 Task: Find connections with filter location Chengyang with filter topic #lawsuitswith filter profile language German with filter current company CarDekho Group with filter school Mahatma Gandhi University, Kottayam with filter industry Savings Institutions with filter service category Program Management with filter keywords title Service Dog Trainer
Action: Mouse moved to (487, 47)
Screenshot: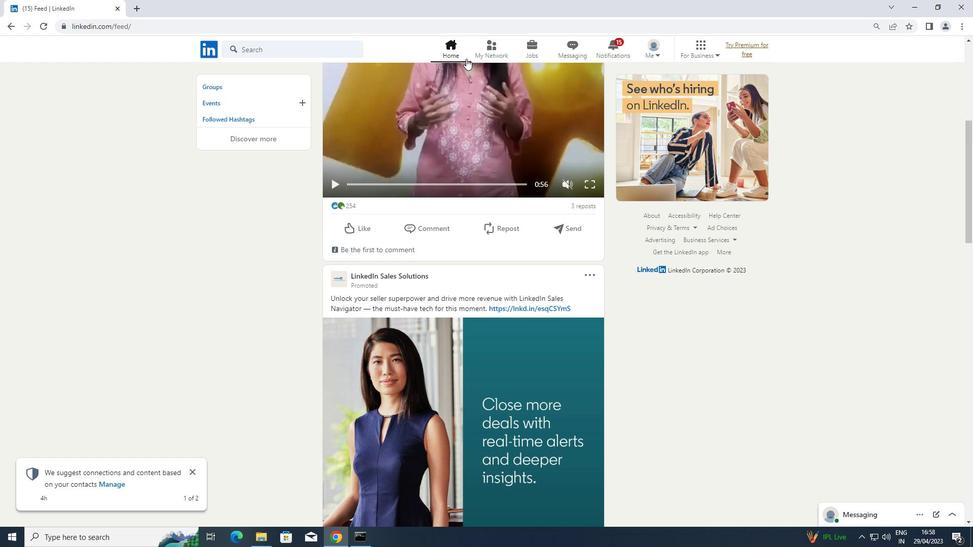 
Action: Mouse pressed left at (487, 47)
Screenshot: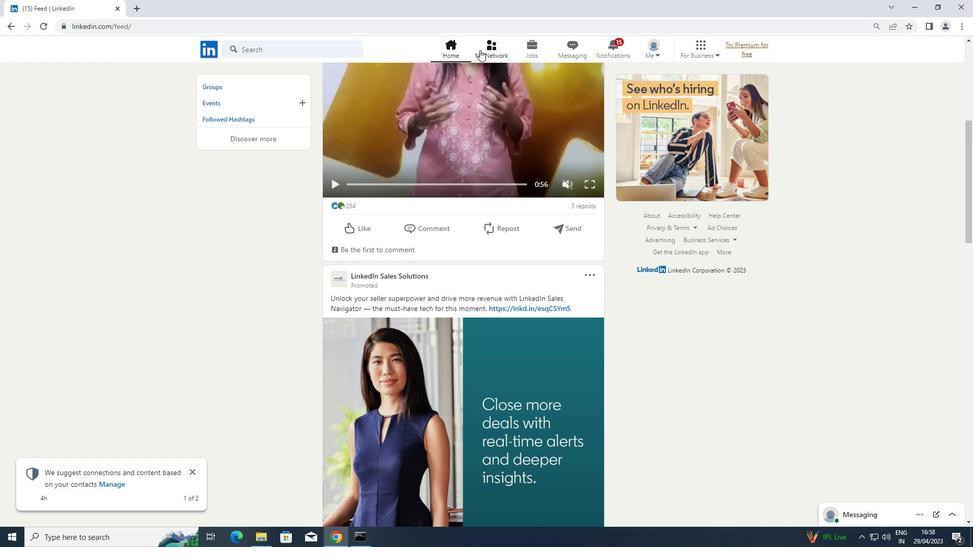 
Action: Mouse moved to (266, 97)
Screenshot: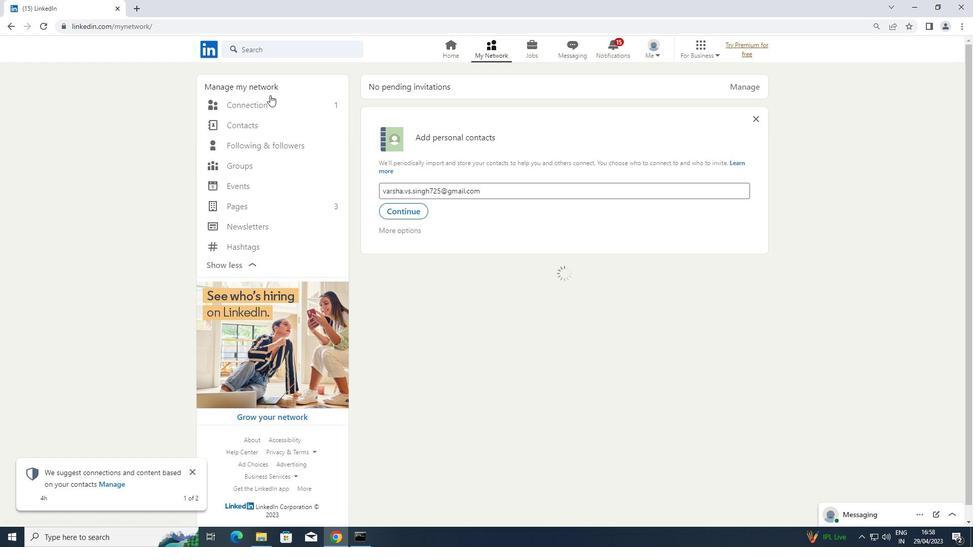 
Action: Mouse pressed left at (266, 97)
Screenshot: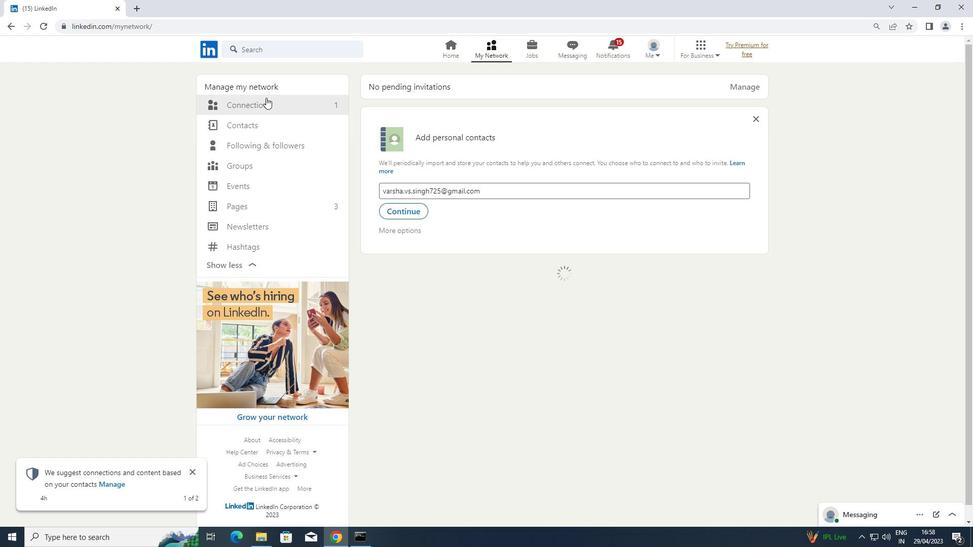 
Action: Mouse moved to (259, 105)
Screenshot: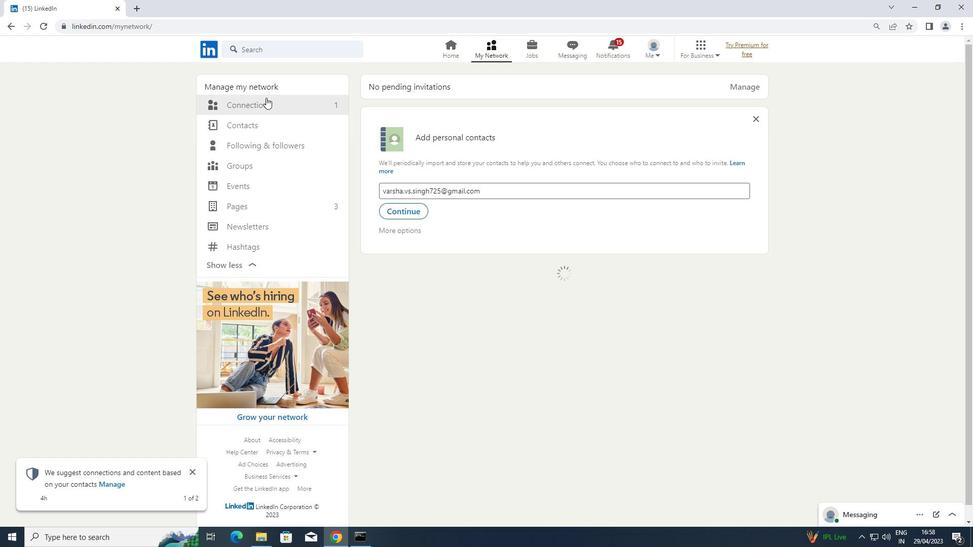 
Action: Mouse pressed left at (259, 105)
Screenshot: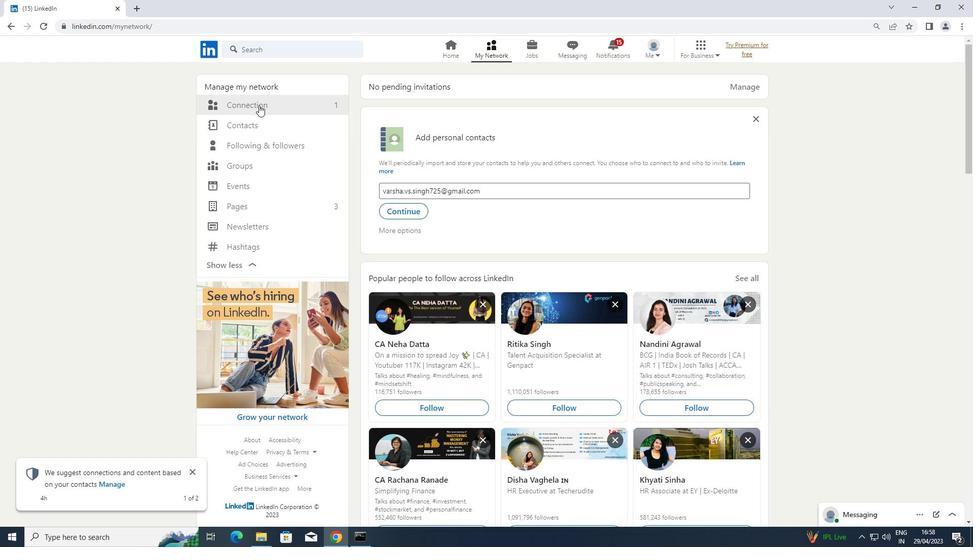 
Action: Mouse moved to (569, 104)
Screenshot: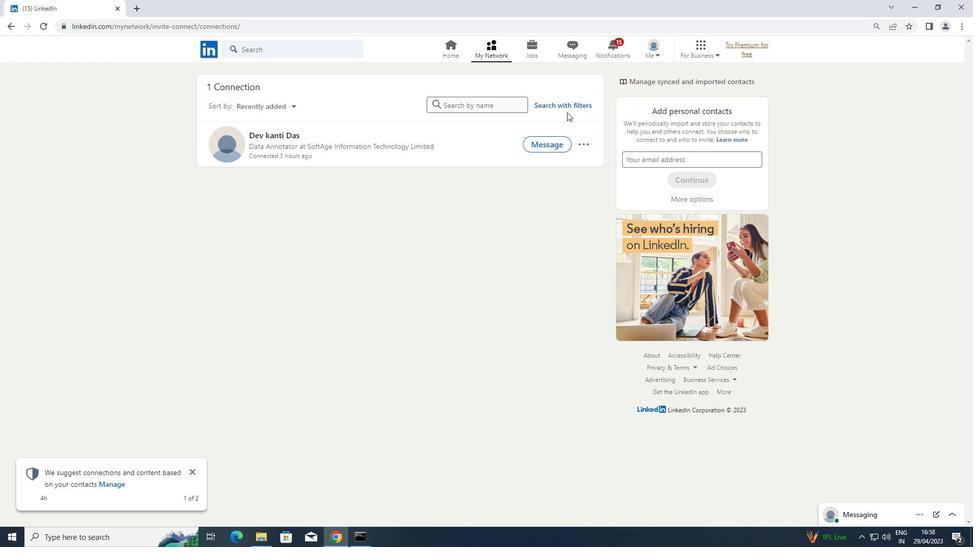 
Action: Mouse pressed left at (569, 104)
Screenshot: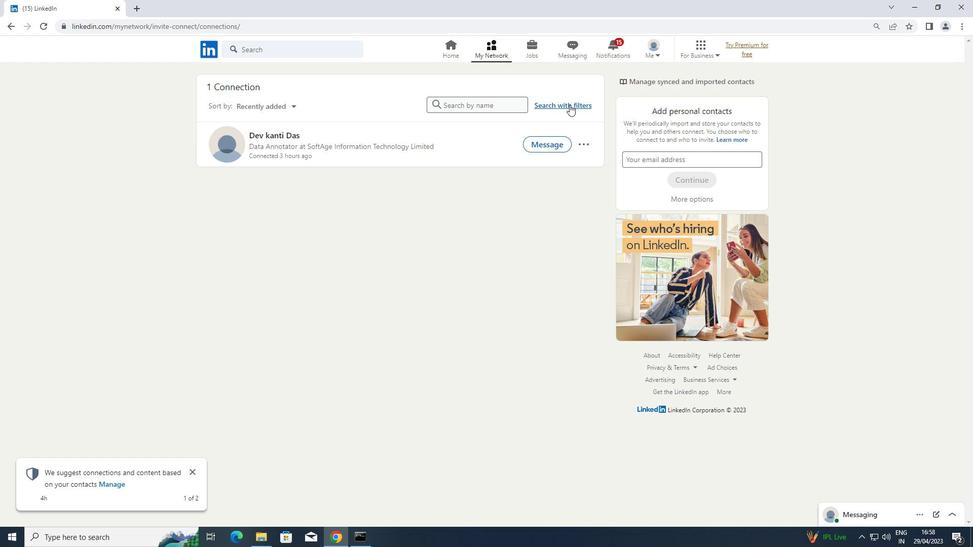 
Action: Mouse moved to (521, 76)
Screenshot: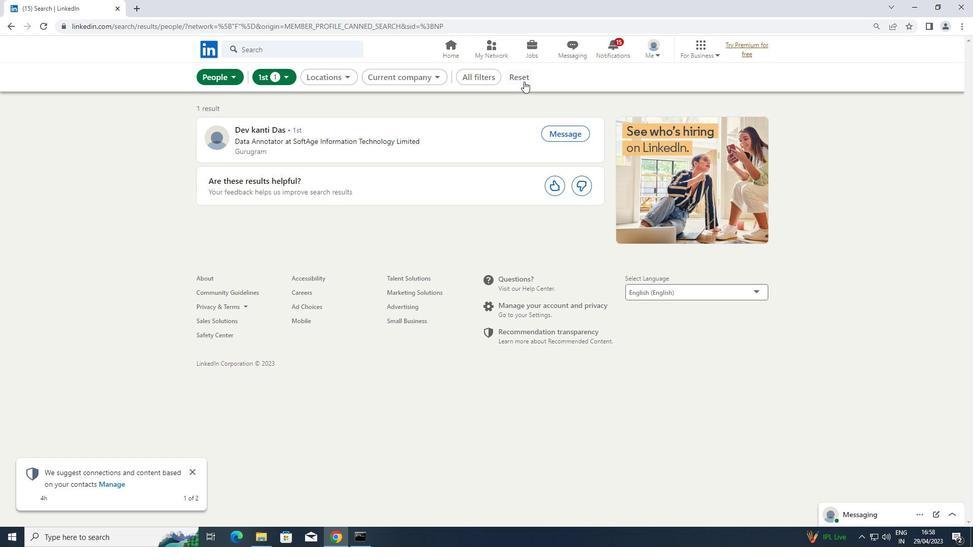 
Action: Mouse pressed left at (521, 76)
Screenshot: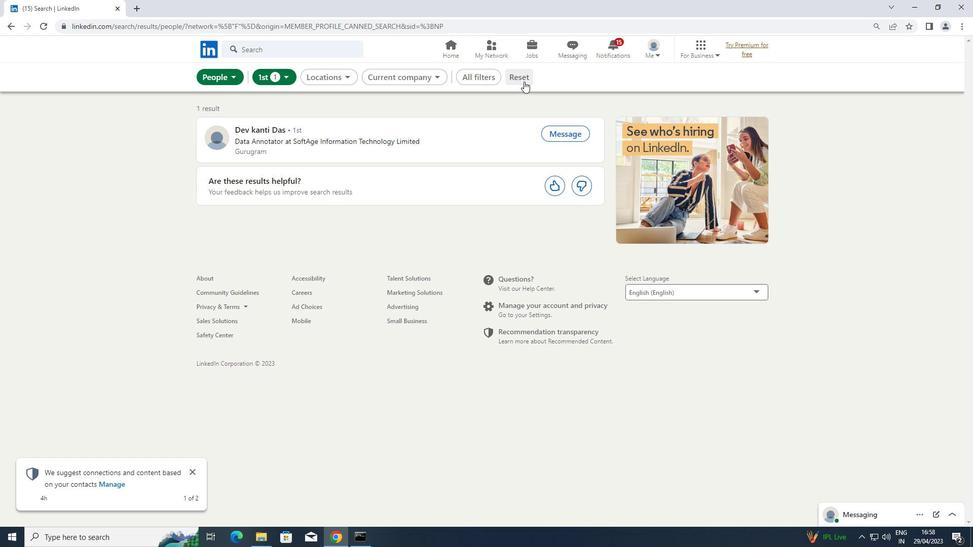 
Action: Mouse moved to (508, 76)
Screenshot: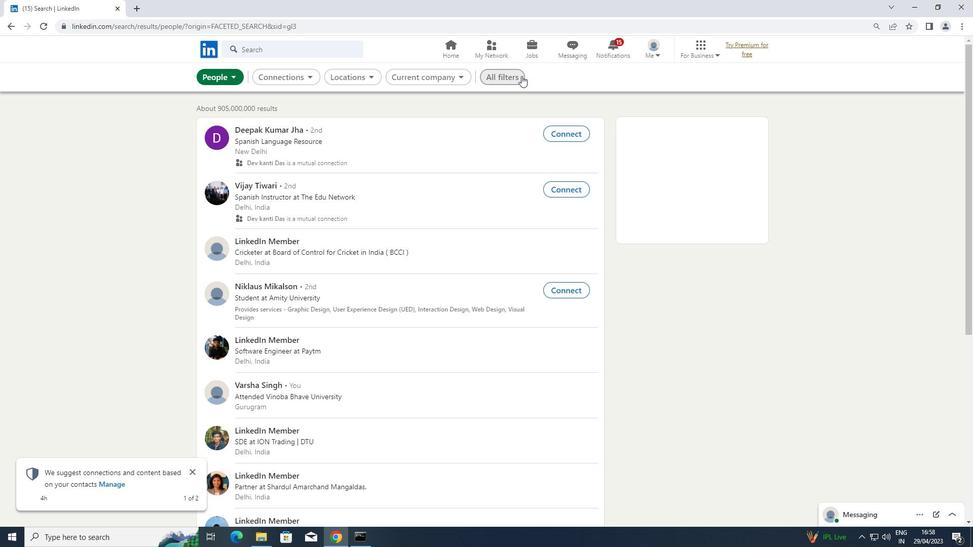 
Action: Mouse pressed left at (508, 76)
Screenshot: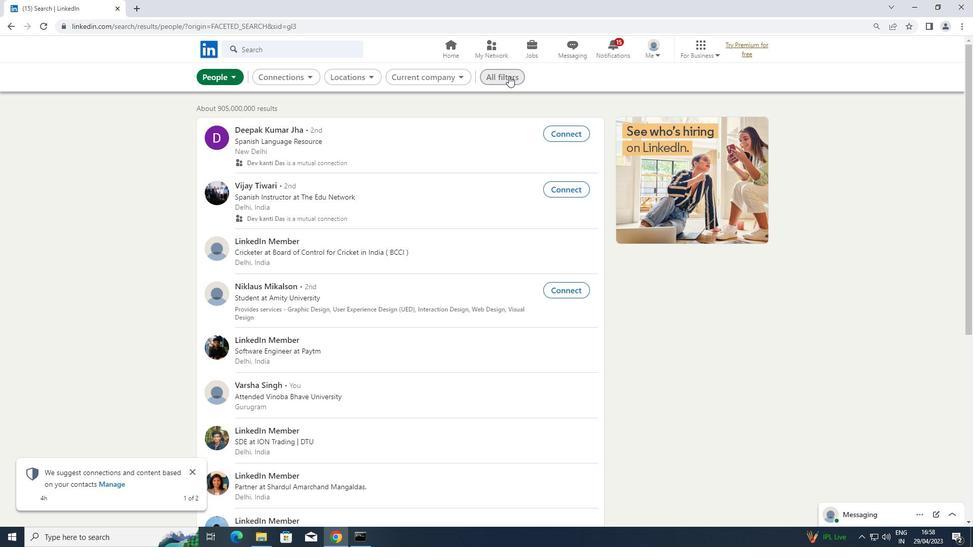 
Action: Mouse moved to (643, 145)
Screenshot: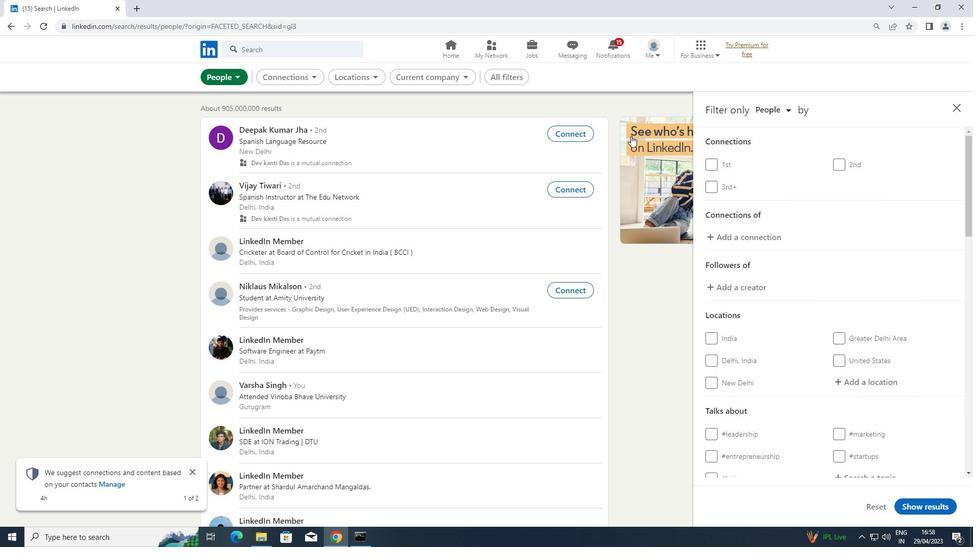 
Action: Mouse scrolled (643, 145) with delta (0, 0)
Screenshot: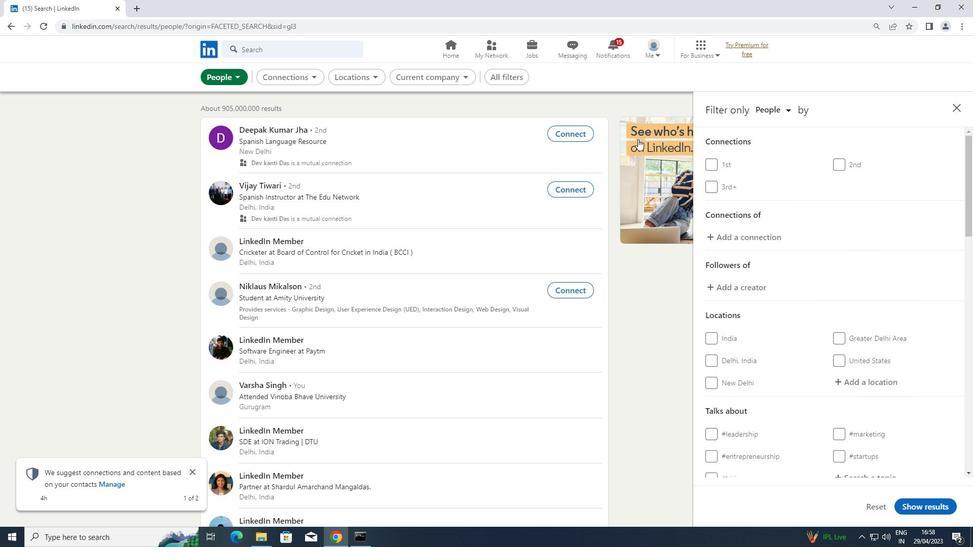 
Action: Mouse scrolled (643, 145) with delta (0, 0)
Screenshot: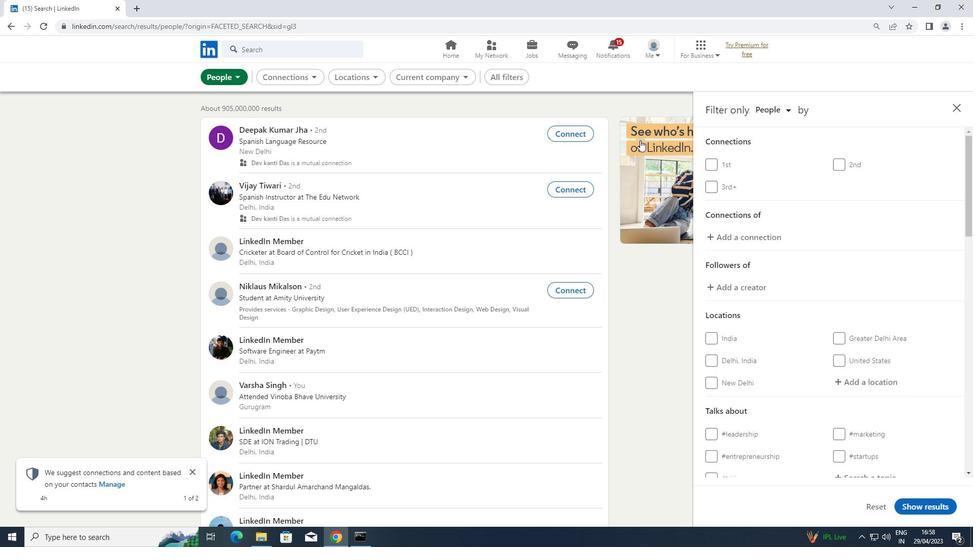 
Action: Mouse scrolled (643, 145) with delta (0, 0)
Screenshot: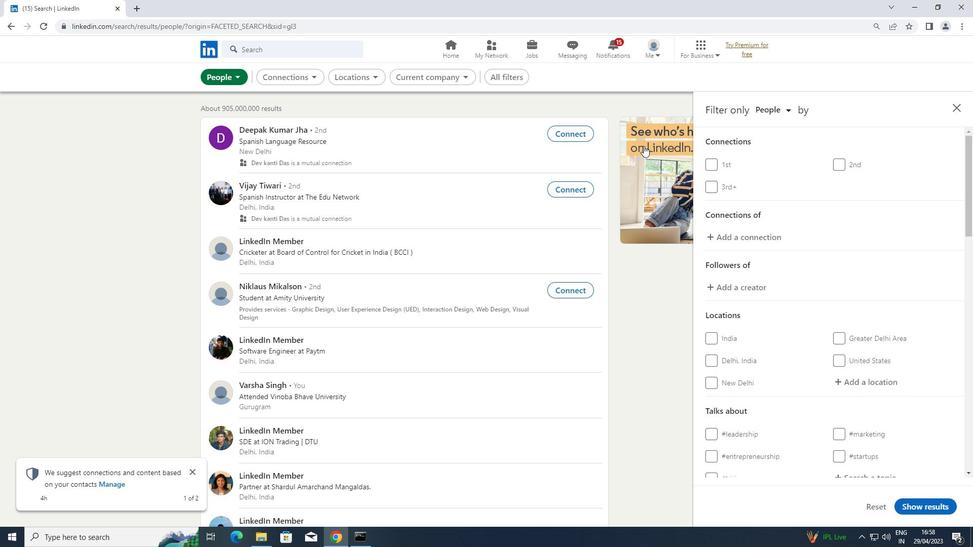 
Action: Mouse moved to (862, 377)
Screenshot: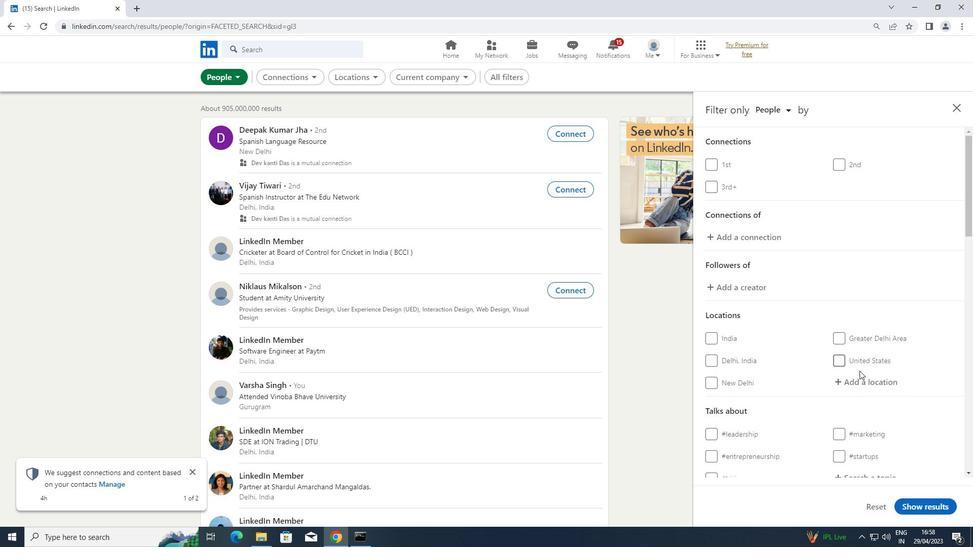 
Action: Mouse pressed left at (862, 377)
Screenshot: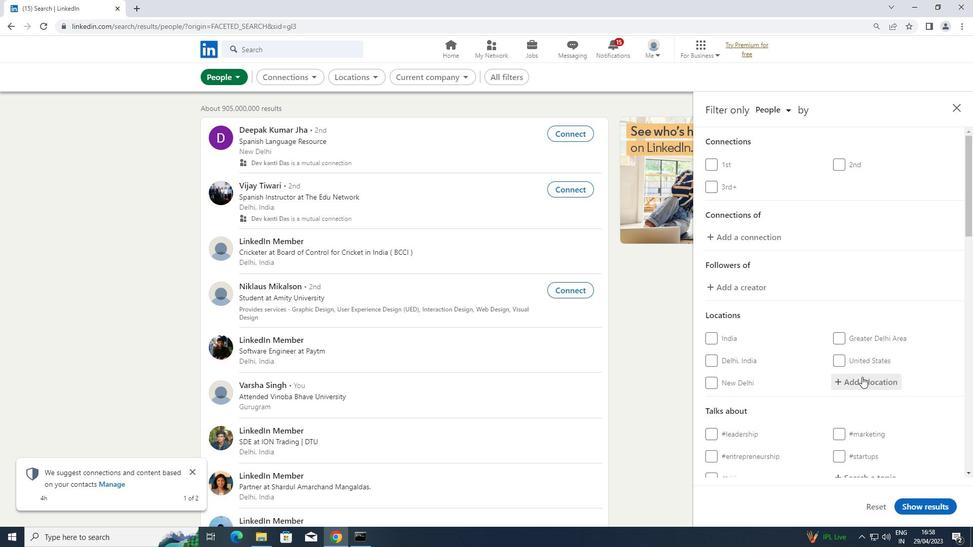 
Action: Key pressed <Key.shift>CHENGYANG
Screenshot: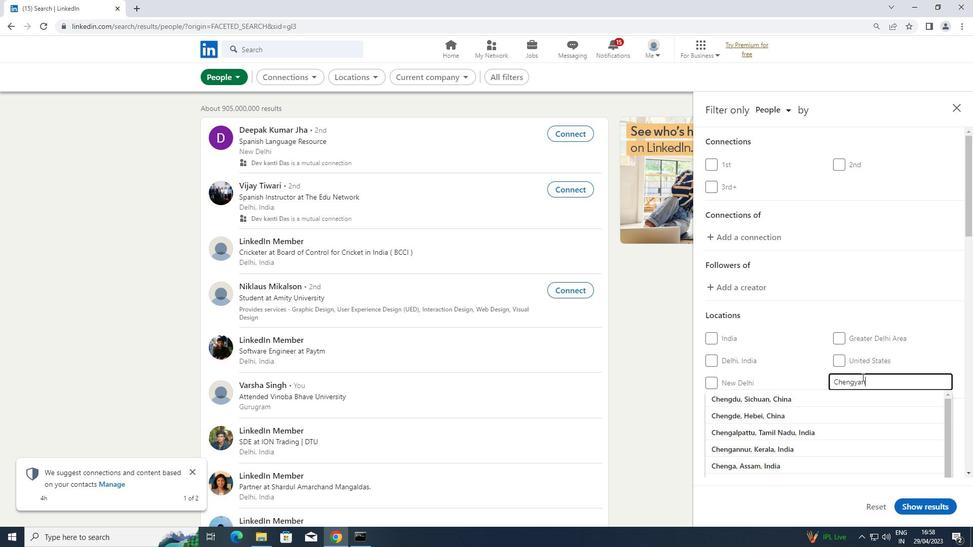 
Action: Mouse moved to (791, 373)
Screenshot: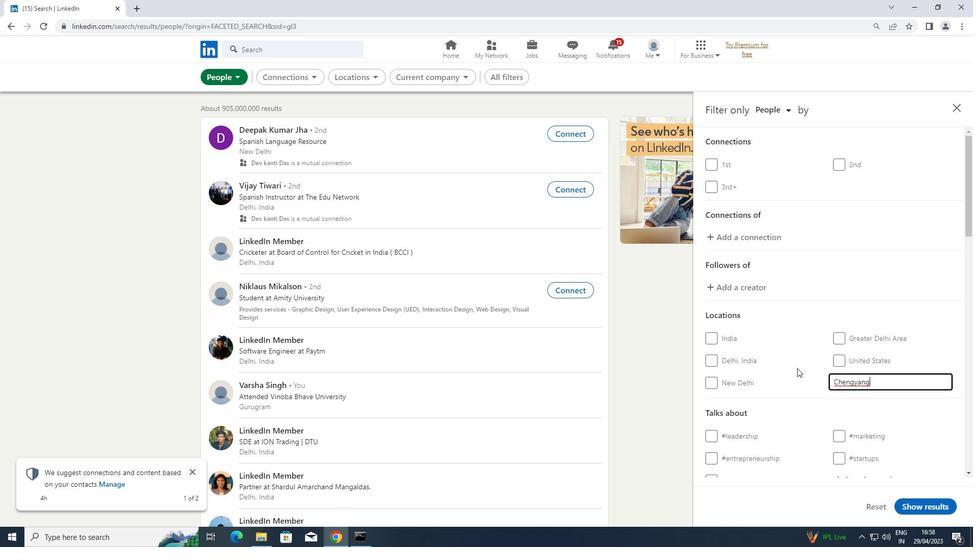 
Action: Mouse scrolled (791, 373) with delta (0, 0)
Screenshot: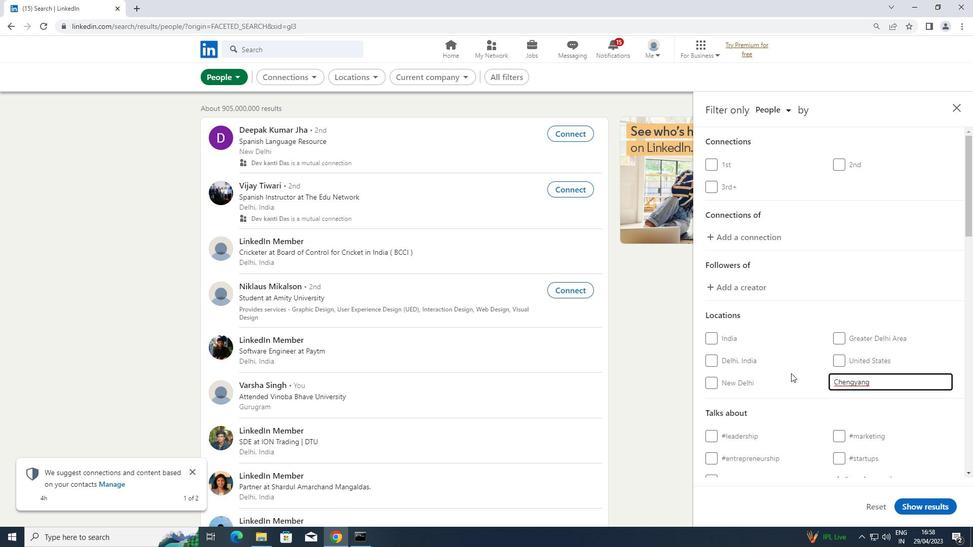 
Action: Mouse scrolled (791, 373) with delta (0, 0)
Screenshot: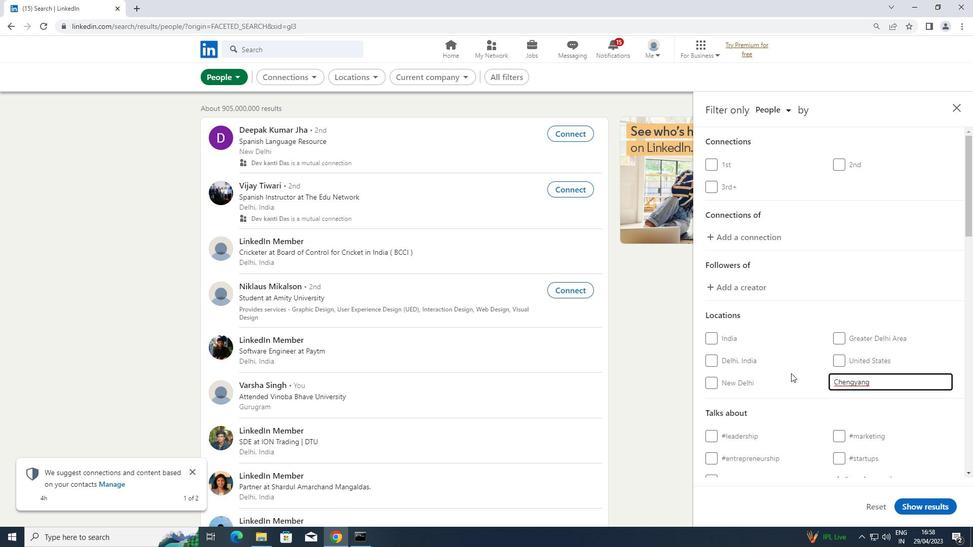 
Action: Mouse moved to (845, 381)
Screenshot: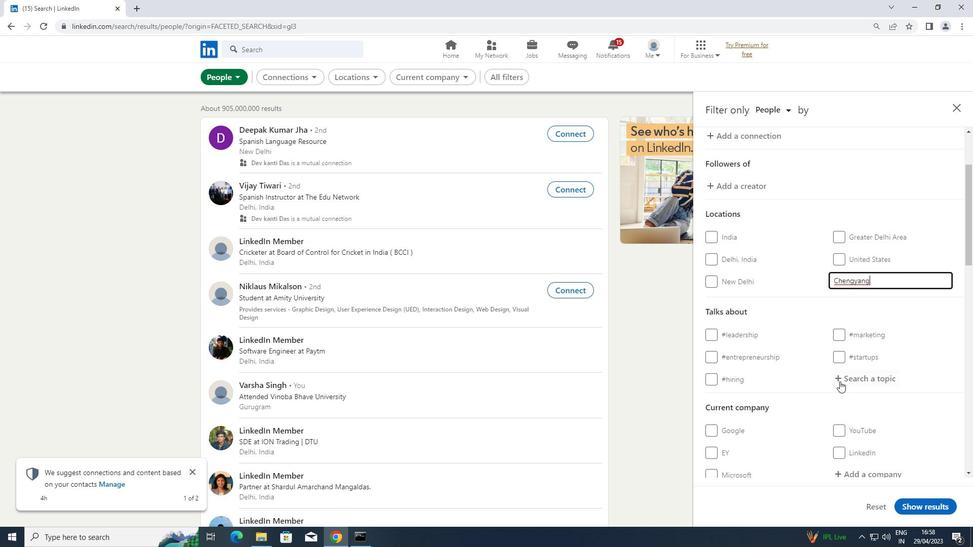 
Action: Mouse pressed left at (845, 381)
Screenshot: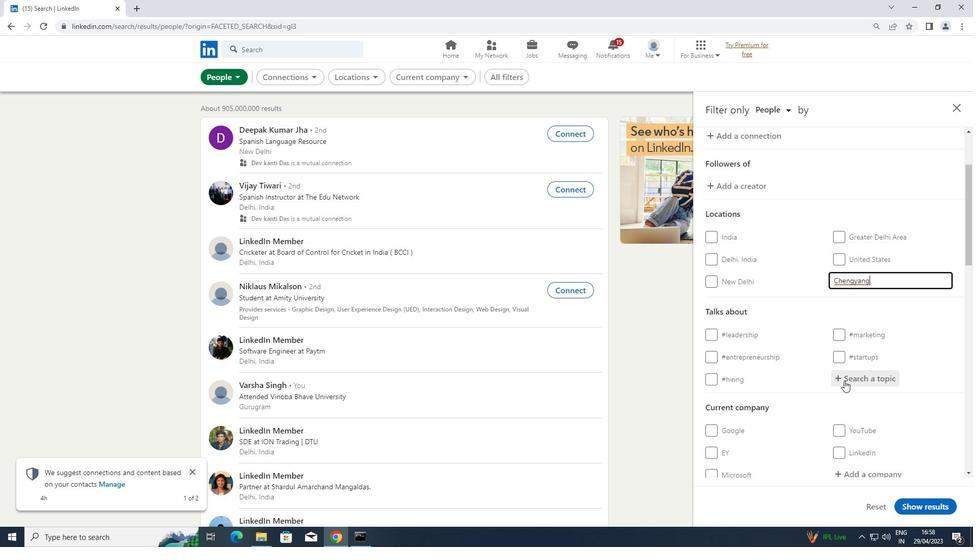 
Action: Key pressed <Key.shift>#LAWSUITS
Screenshot: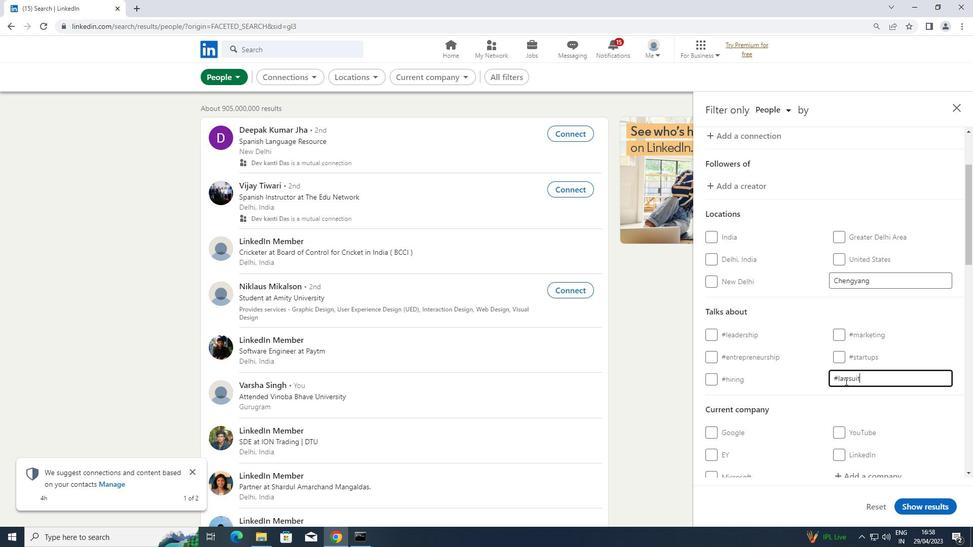 
Action: Mouse moved to (773, 389)
Screenshot: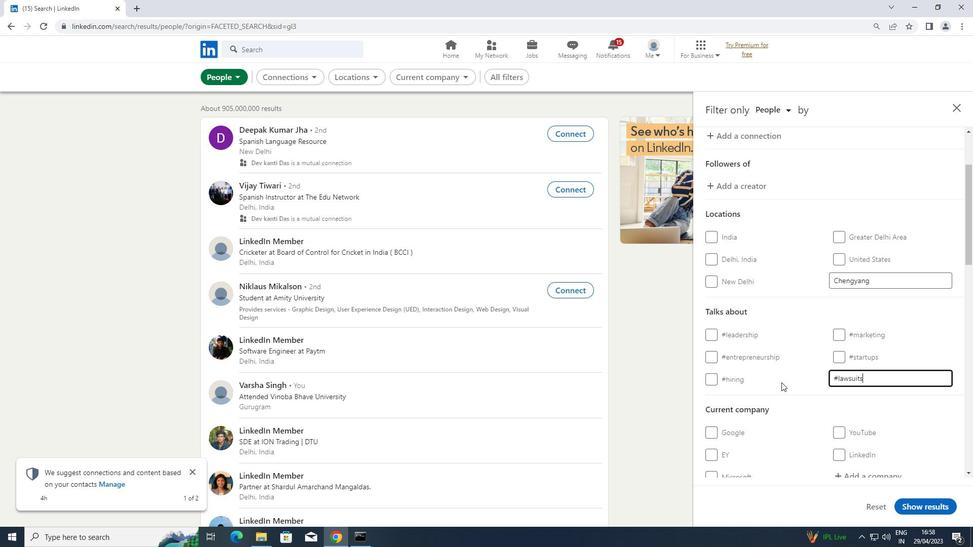 
Action: Mouse scrolled (773, 388) with delta (0, 0)
Screenshot: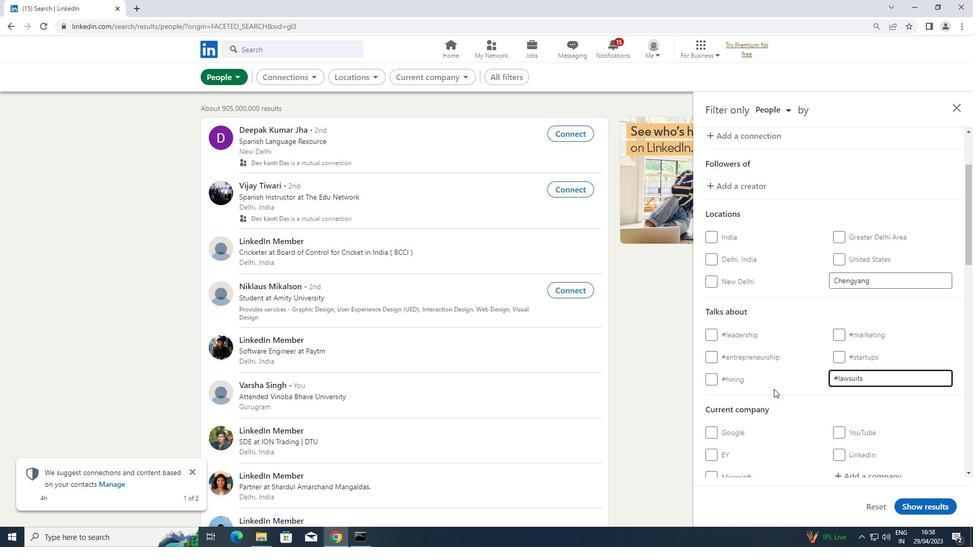 
Action: Mouse scrolled (773, 388) with delta (0, 0)
Screenshot: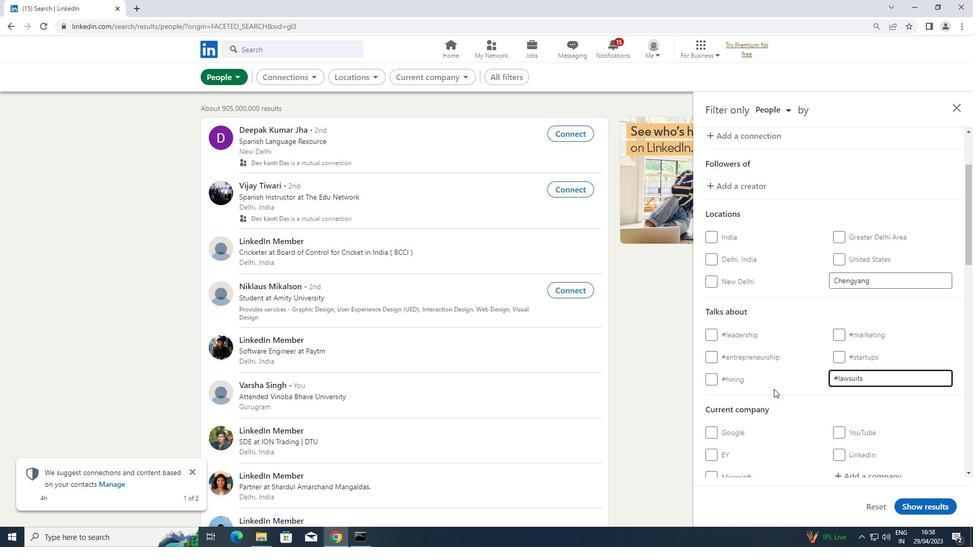
Action: Mouse scrolled (773, 388) with delta (0, 0)
Screenshot: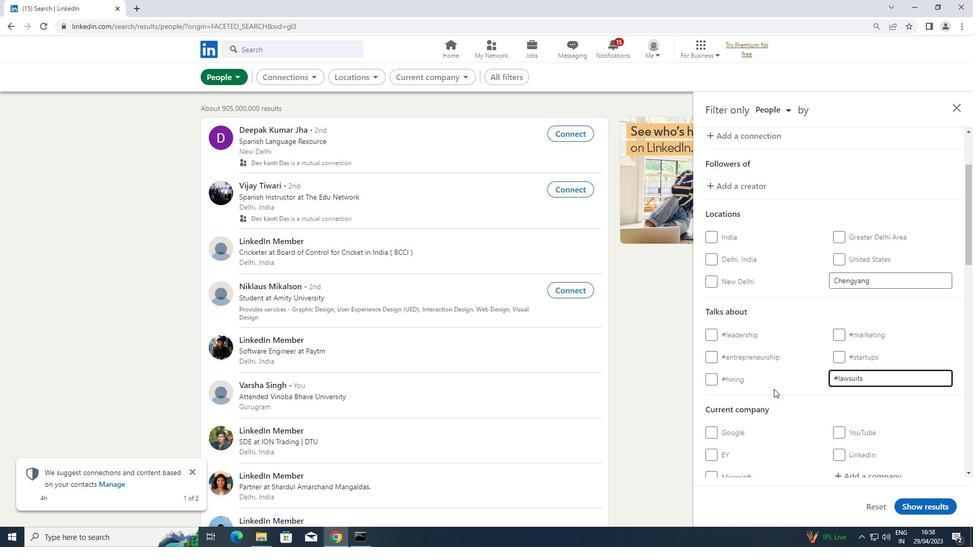 
Action: Mouse scrolled (773, 388) with delta (0, 0)
Screenshot: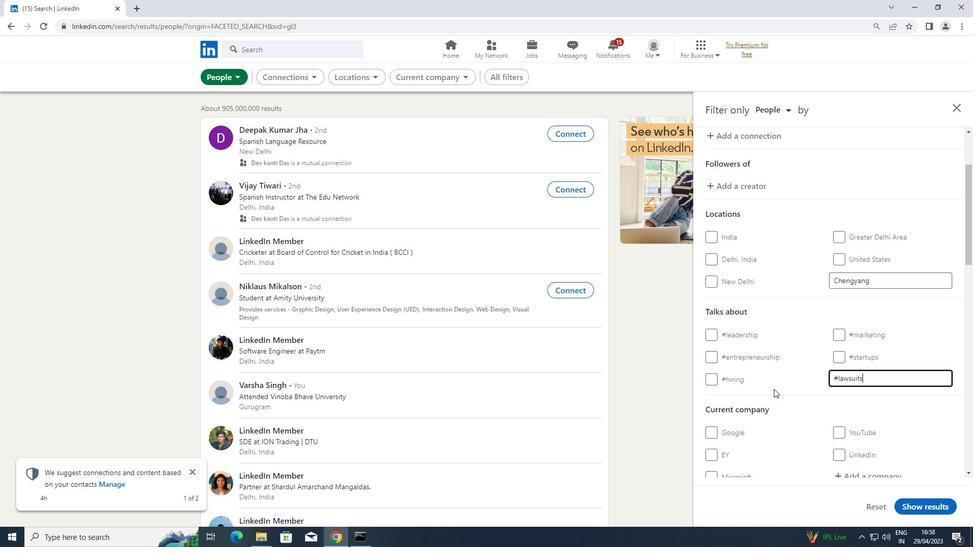 
Action: Mouse scrolled (773, 388) with delta (0, 0)
Screenshot: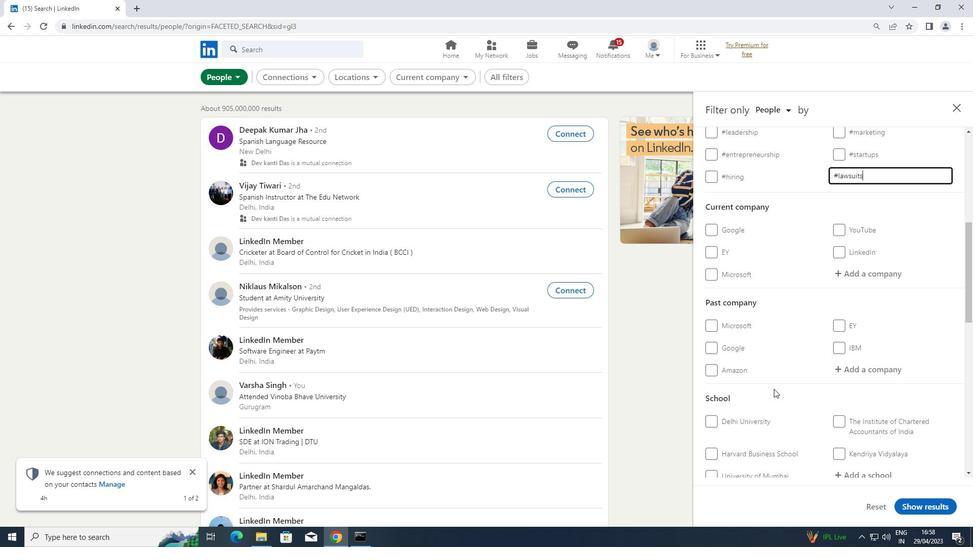 
Action: Mouse scrolled (773, 388) with delta (0, 0)
Screenshot: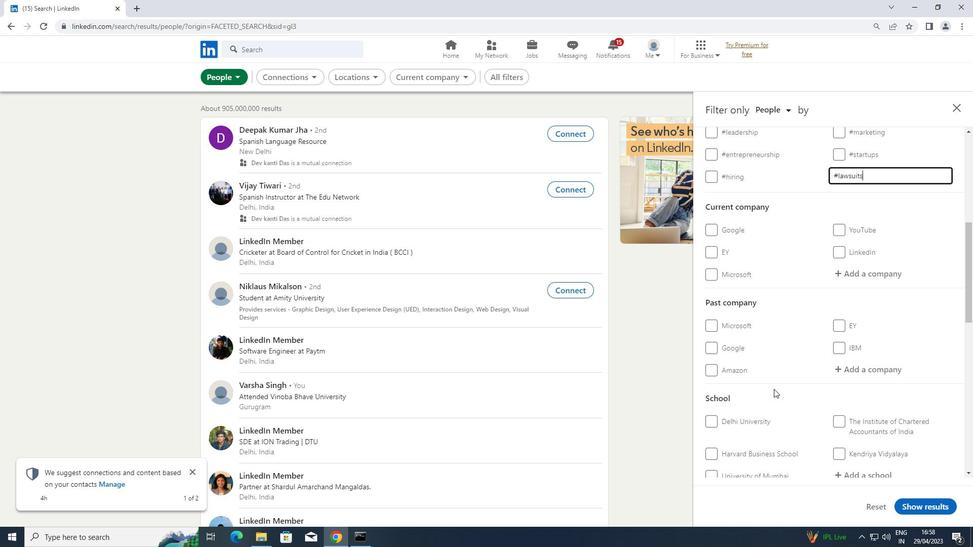 
Action: Mouse scrolled (773, 388) with delta (0, 0)
Screenshot: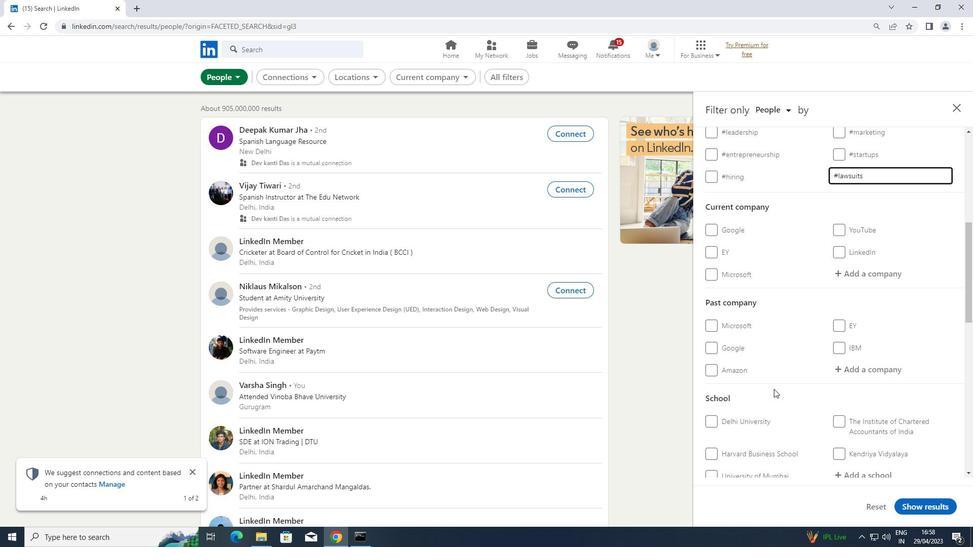 
Action: Mouse scrolled (773, 388) with delta (0, 0)
Screenshot: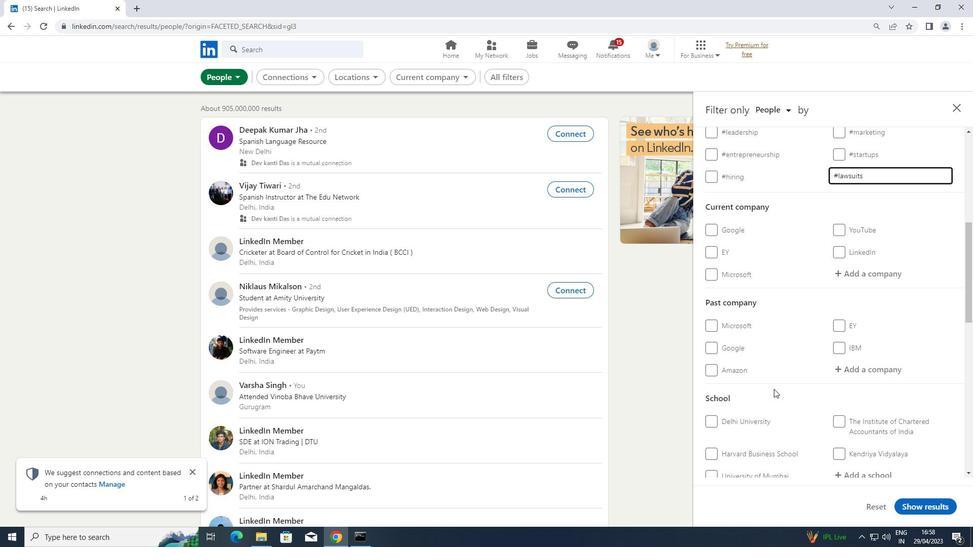 
Action: Mouse scrolled (773, 388) with delta (0, 0)
Screenshot: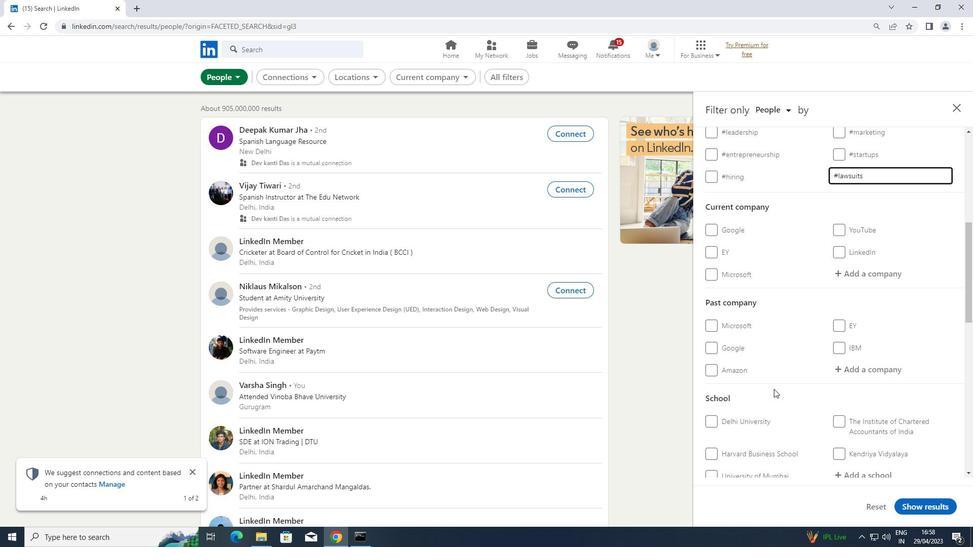 
Action: Mouse moved to (712, 433)
Screenshot: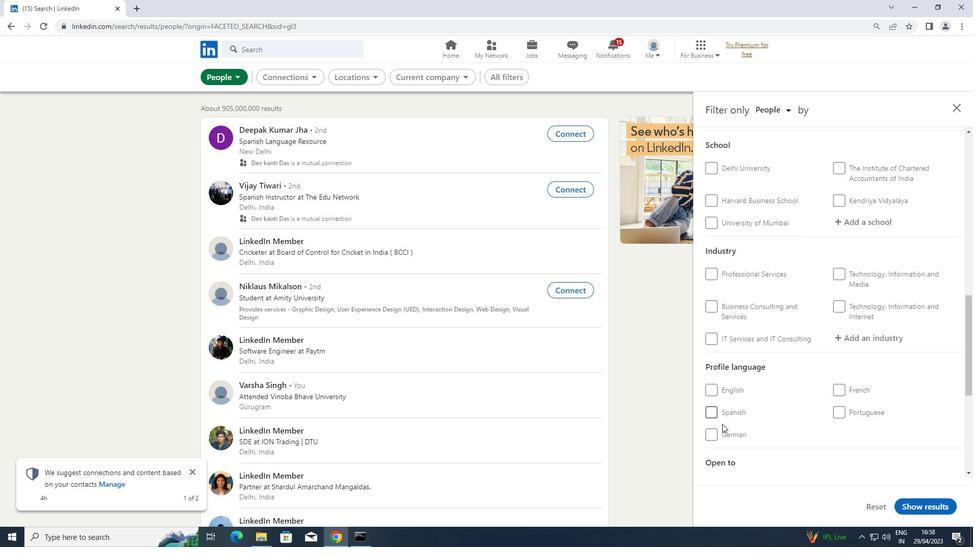 
Action: Mouse pressed left at (712, 433)
Screenshot: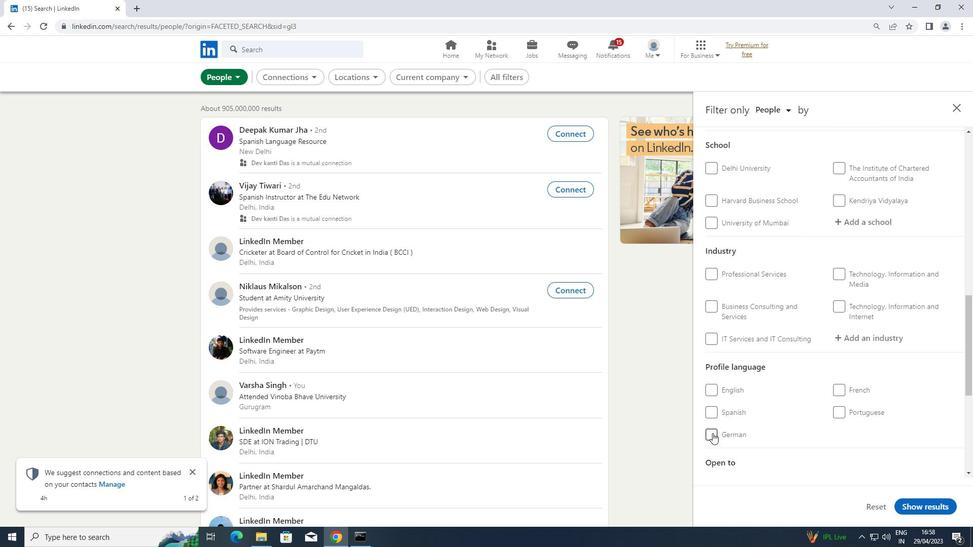 
Action: Mouse moved to (777, 374)
Screenshot: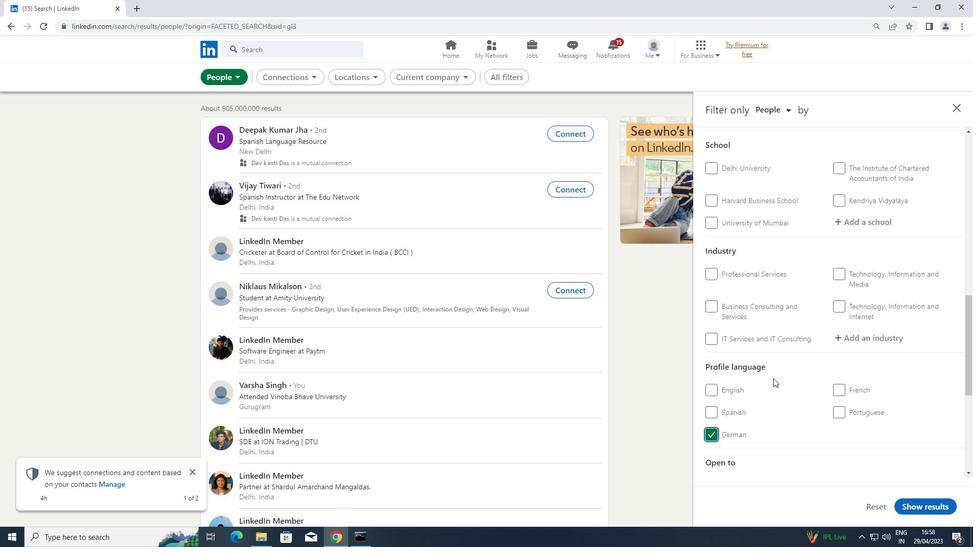 
Action: Mouse scrolled (777, 374) with delta (0, 0)
Screenshot: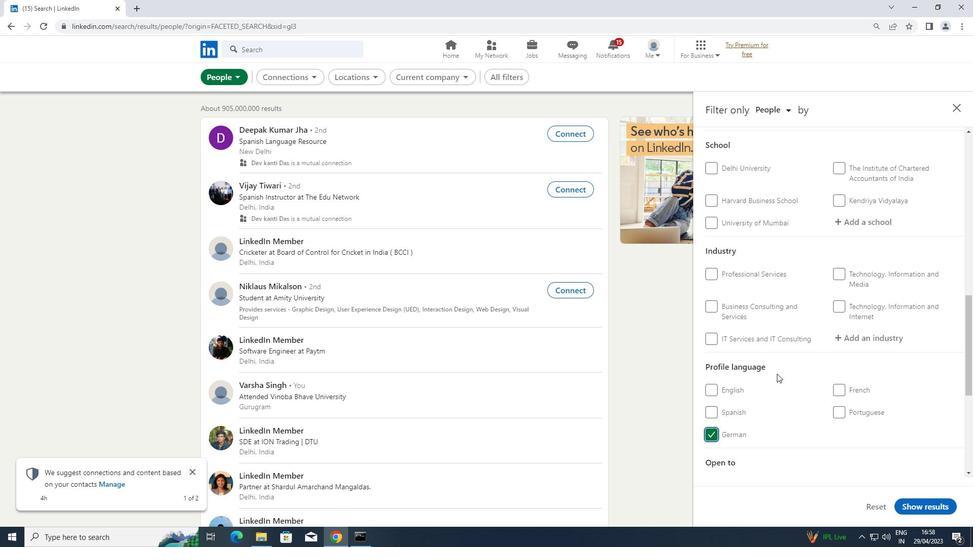 
Action: Mouse scrolled (777, 374) with delta (0, 0)
Screenshot: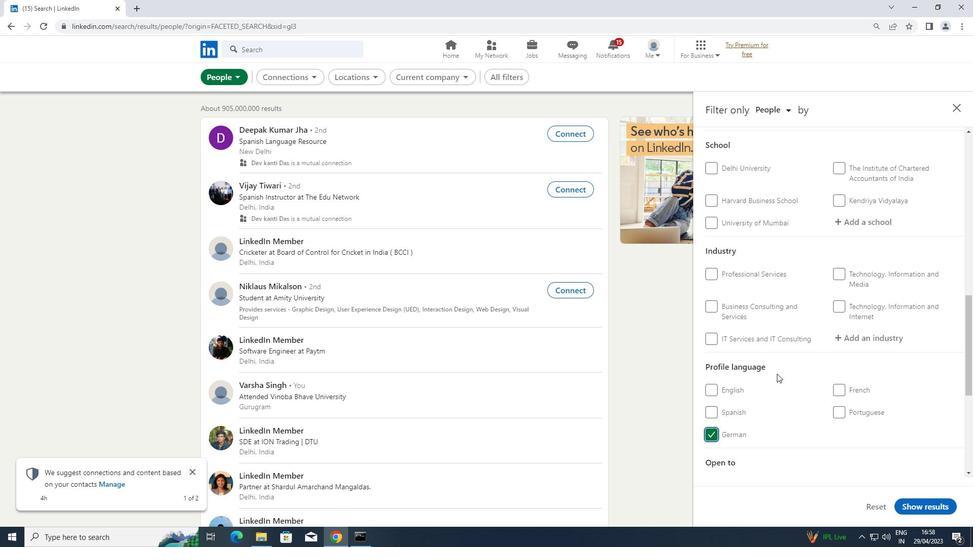 
Action: Mouse scrolled (777, 374) with delta (0, 0)
Screenshot: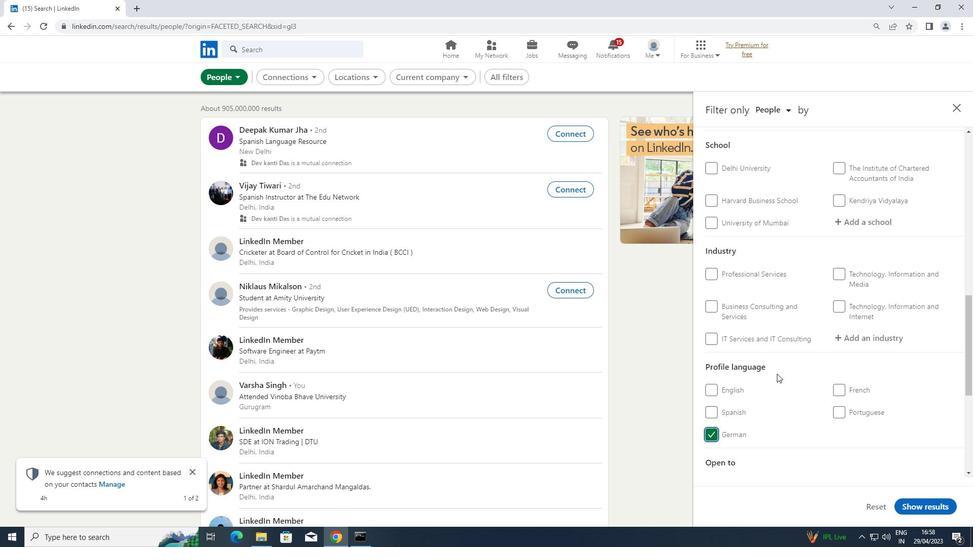 
Action: Mouse scrolled (777, 374) with delta (0, 0)
Screenshot: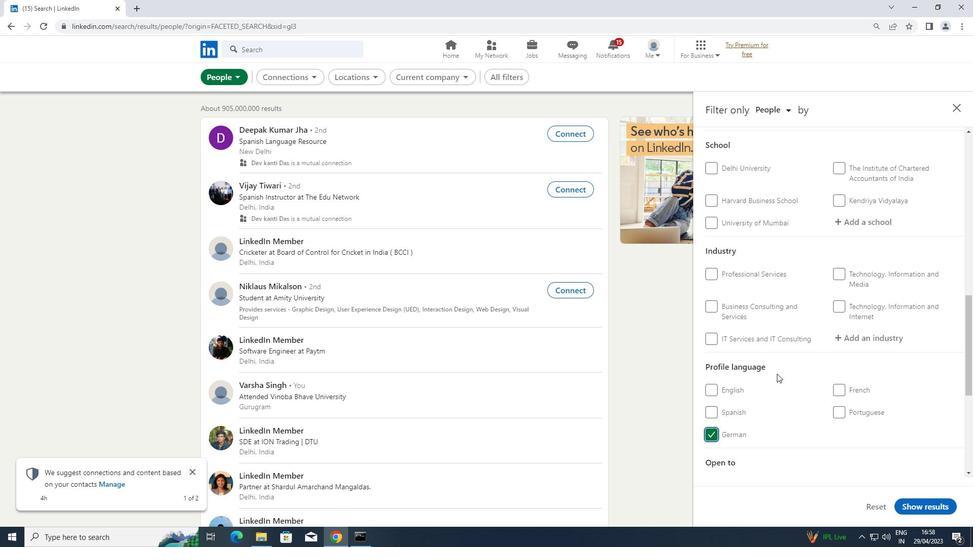 
Action: Mouse scrolled (777, 374) with delta (0, 0)
Screenshot: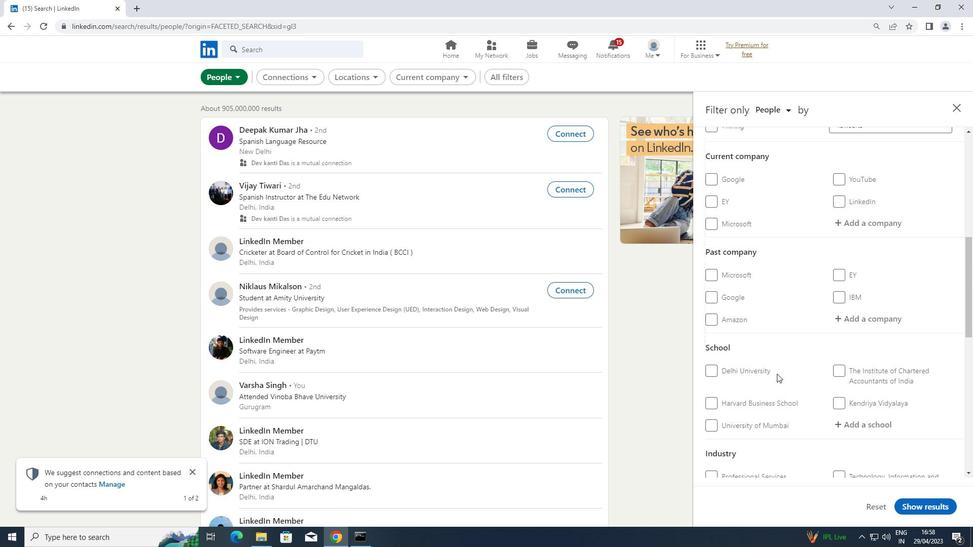 
Action: Mouse moved to (882, 274)
Screenshot: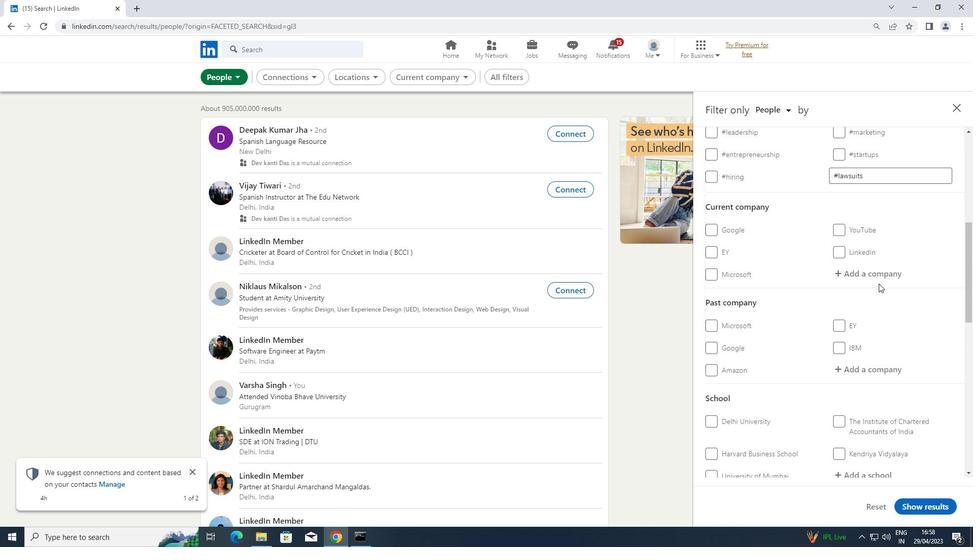 
Action: Mouse pressed left at (882, 274)
Screenshot: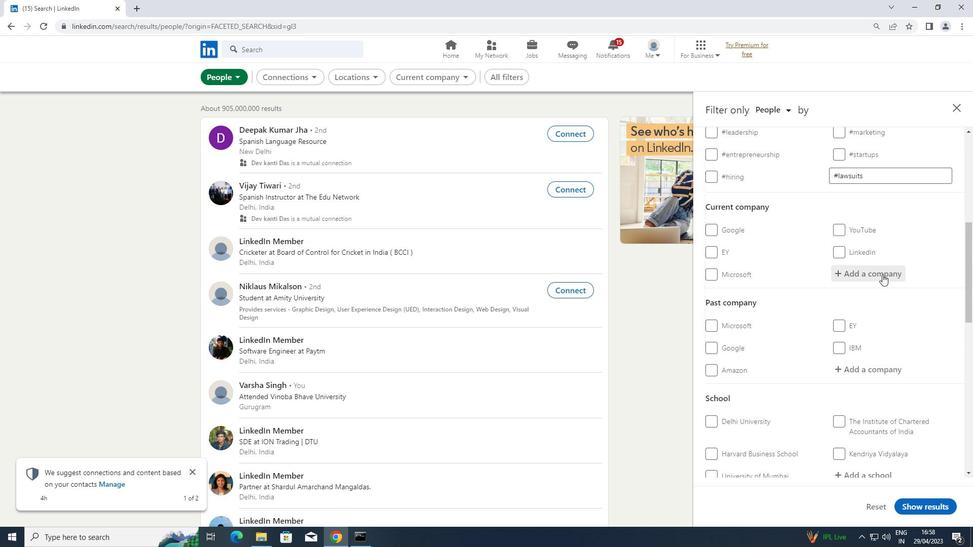 
Action: Key pressed <Key.shift>CAR<Key.shift>DEKHO
Screenshot: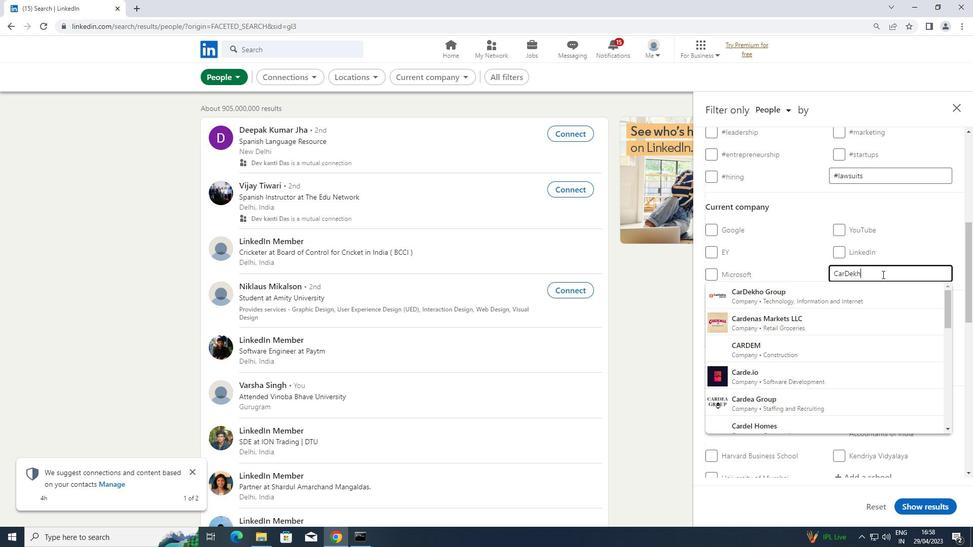 
Action: Mouse moved to (789, 293)
Screenshot: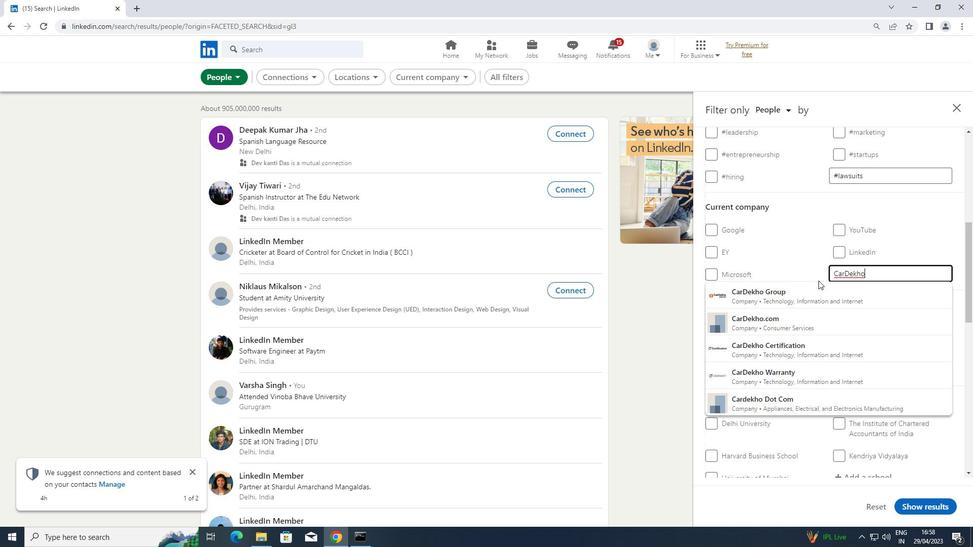 
Action: Mouse pressed left at (789, 293)
Screenshot: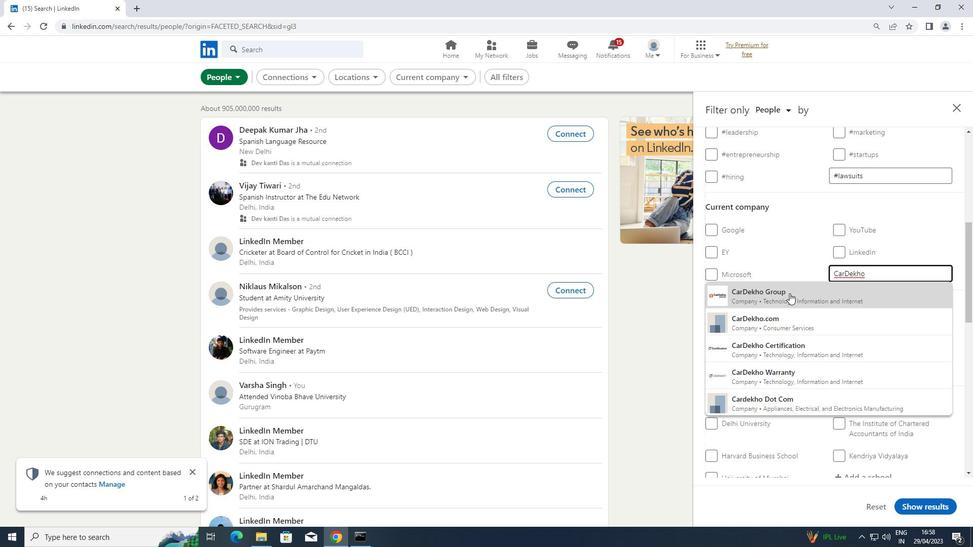 
Action: Mouse scrolled (789, 292) with delta (0, 0)
Screenshot: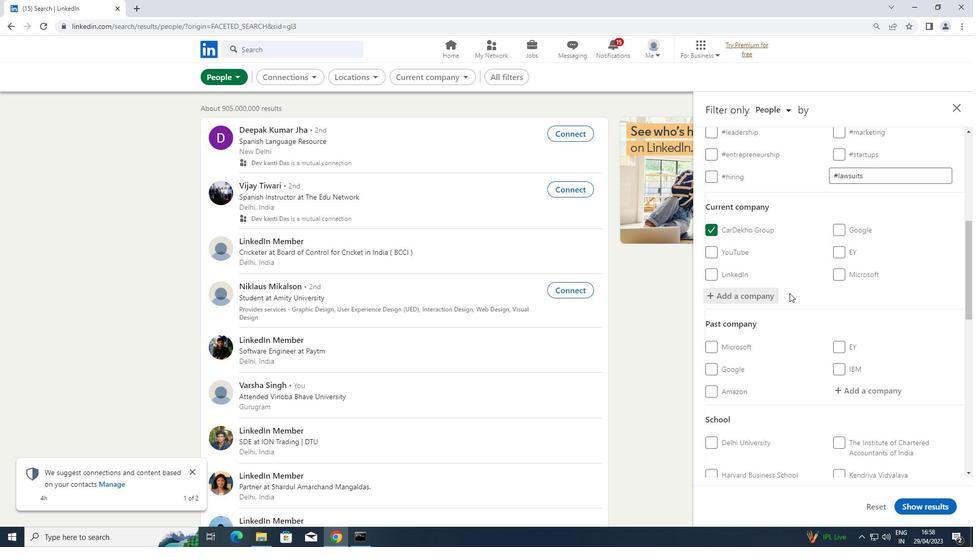 
Action: Mouse scrolled (789, 292) with delta (0, 0)
Screenshot: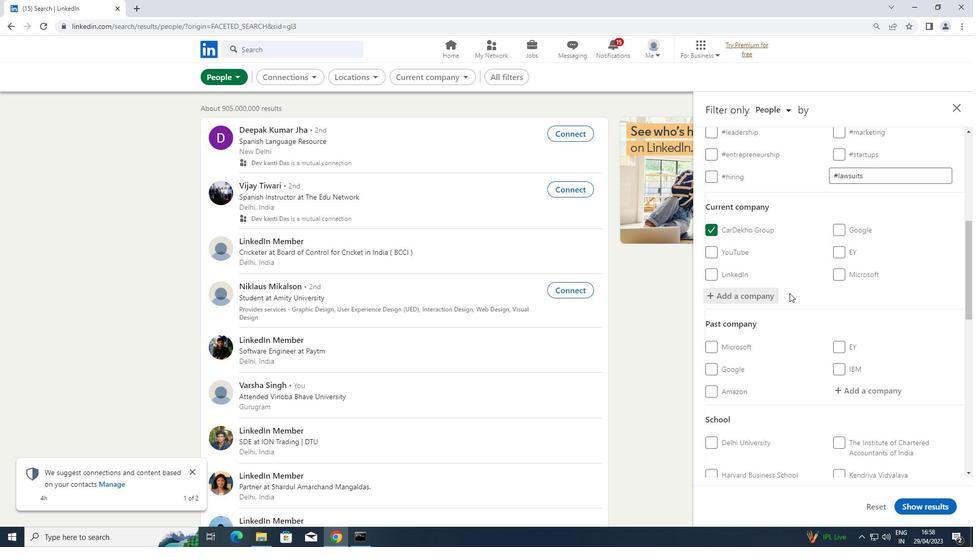 
Action: Mouse scrolled (789, 292) with delta (0, 0)
Screenshot: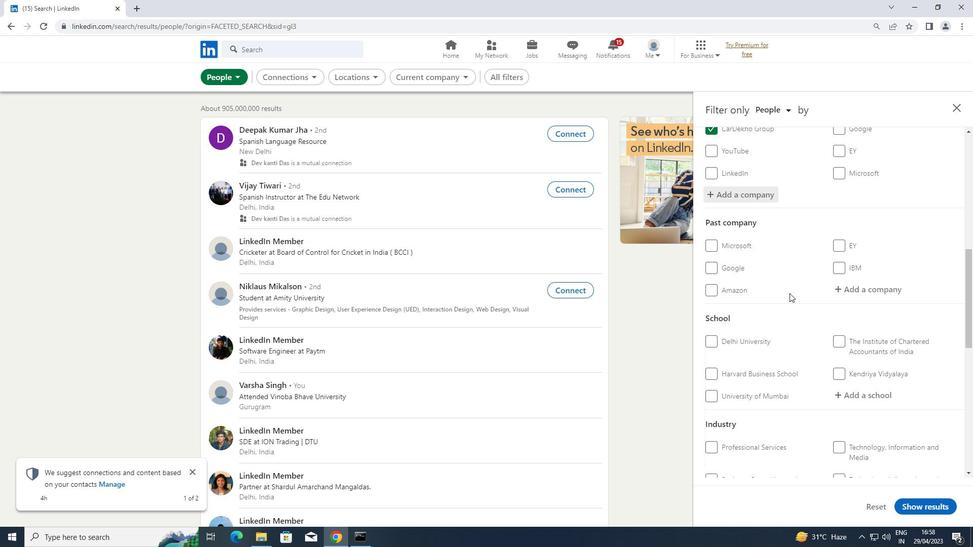 
Action: Mouse moved to (856, 339)
Screenshot: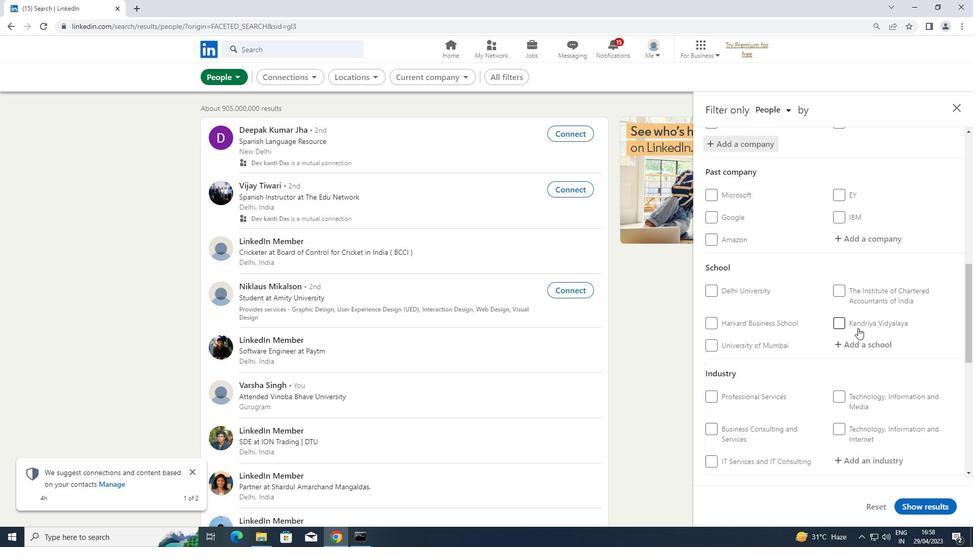 
Action: Mouse pressed left at (856, 339)
Screenshot: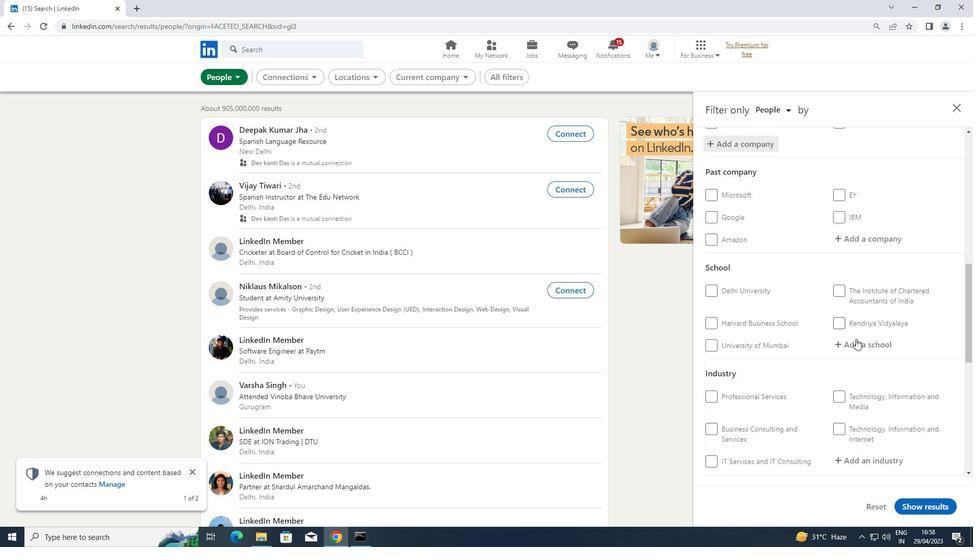 
Action: Key pressed <Key.shift>MAHATMA<Key.space><Key.shift>GANDHI<Key.space>
Screenshot: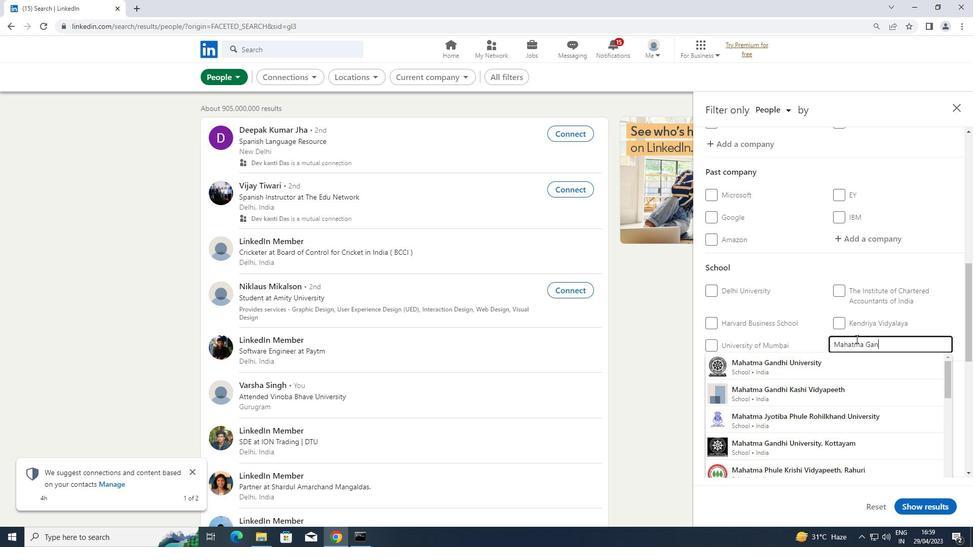 
Action: Mouse moved to (753, 372)
Screenshot: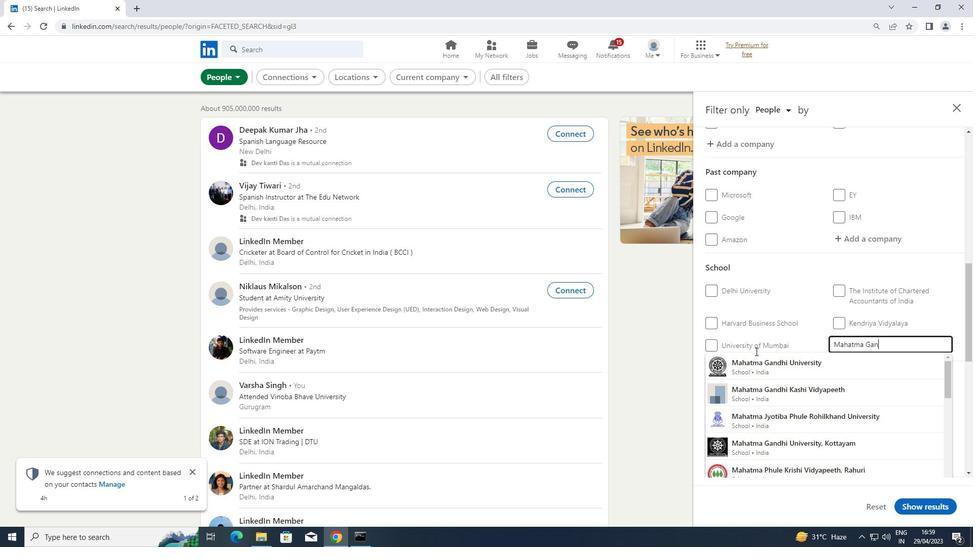 
Action: Mouse pressed left at (753, 372)
Screenshot: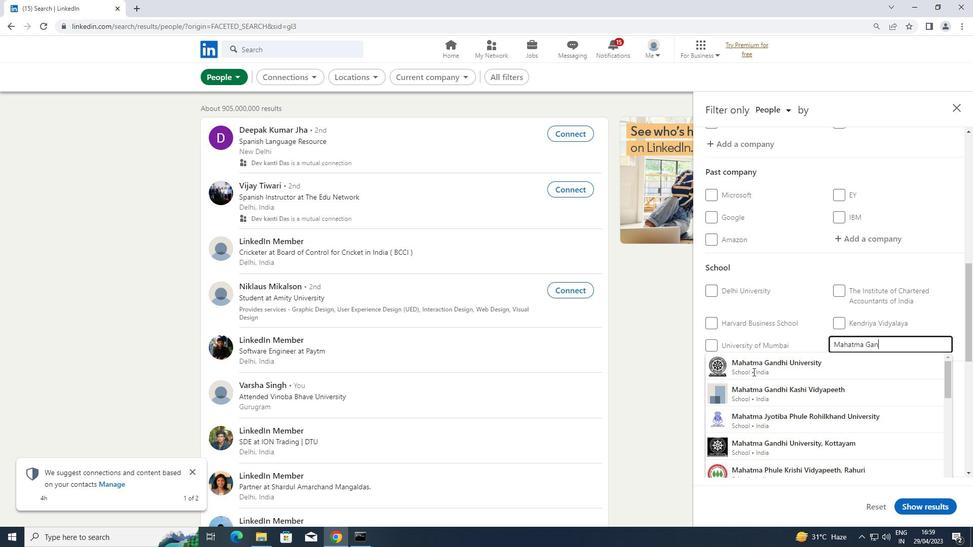 
Action: Mouse moved to (754, 366)
Screenshot: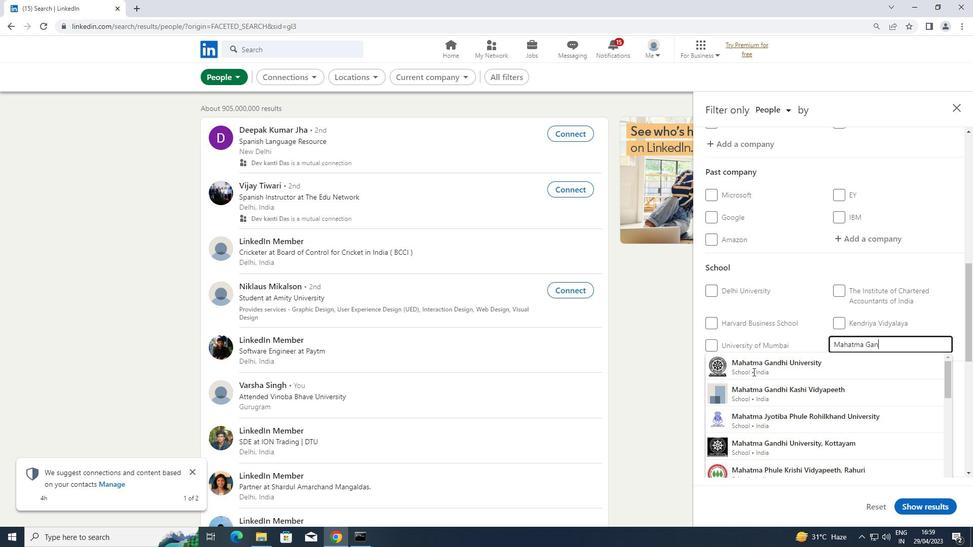 
Action: Mouse pressed left at (754, 366)
Screenshot: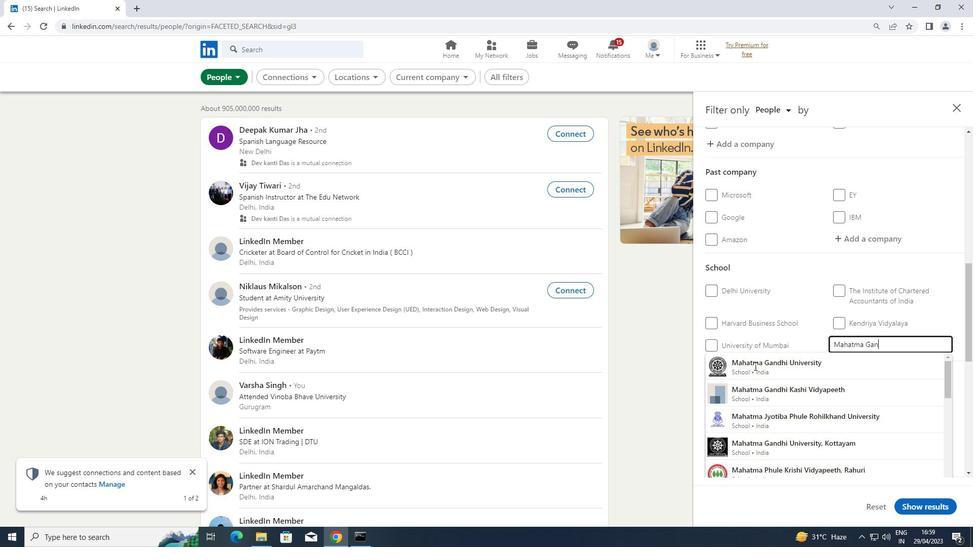 
Action: Mouse moved to (760, 366)
Screenshot: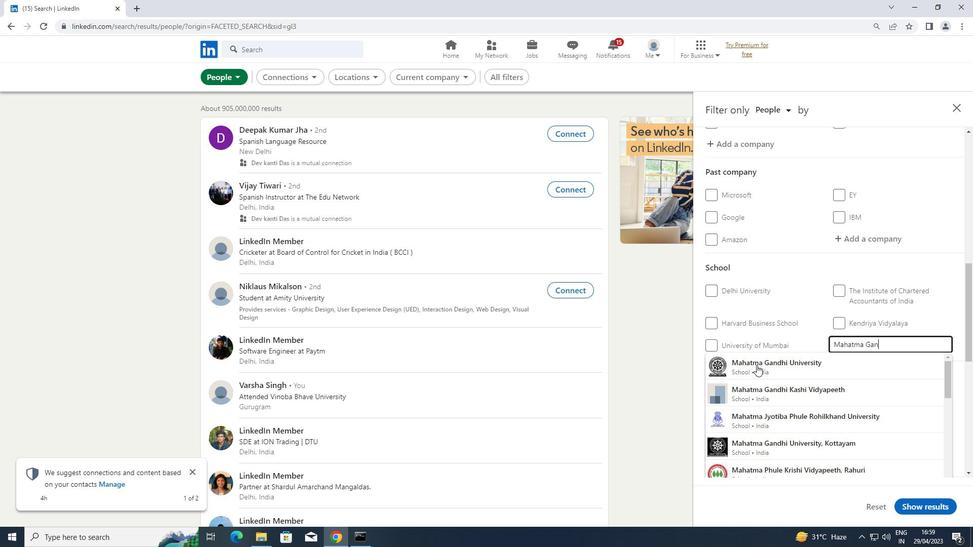 
Action: Mouse scrolled (760, 365) with delta (0, 0)
Screenshot: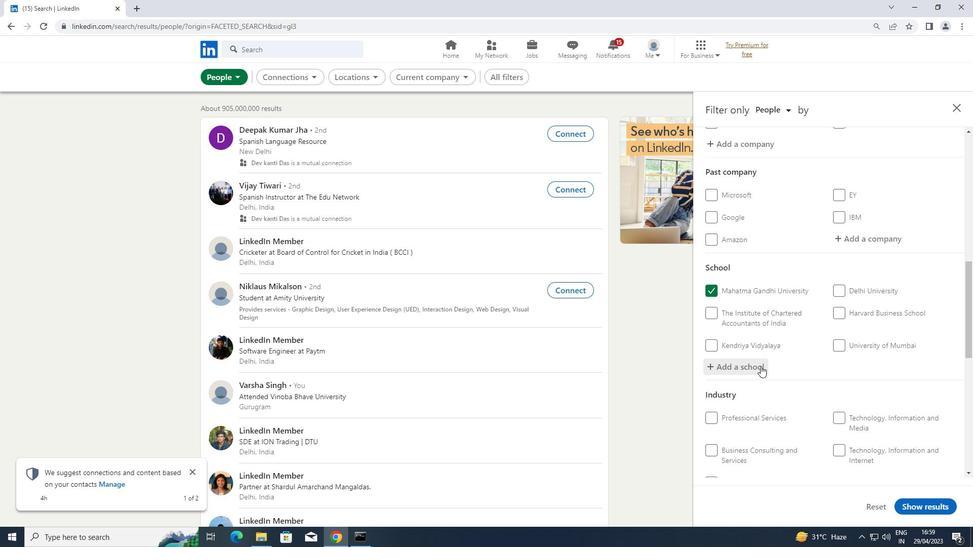
Action: Mouse scrolled (760, 365) with delta (0, 0)
Screenshot: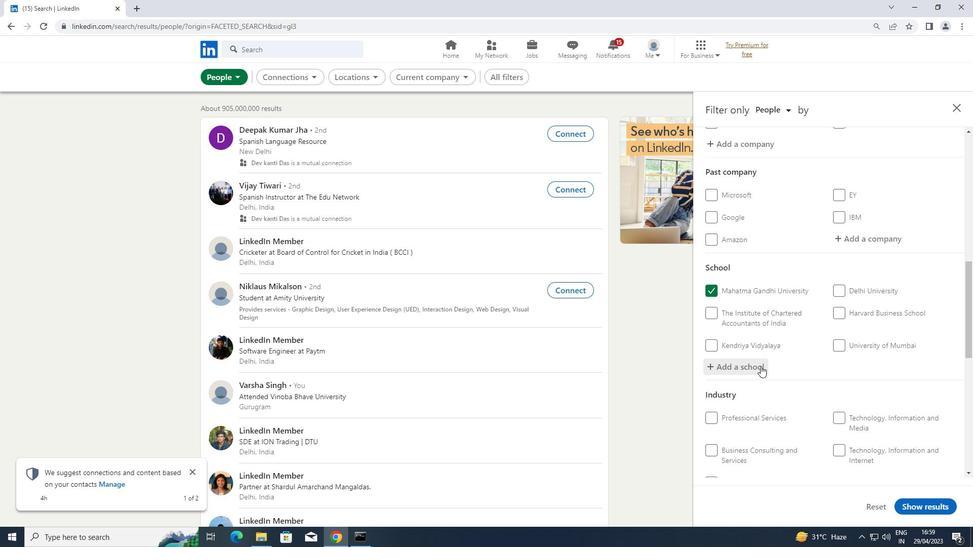 
Action: Mouse moved to (864, 375)
Screenshot: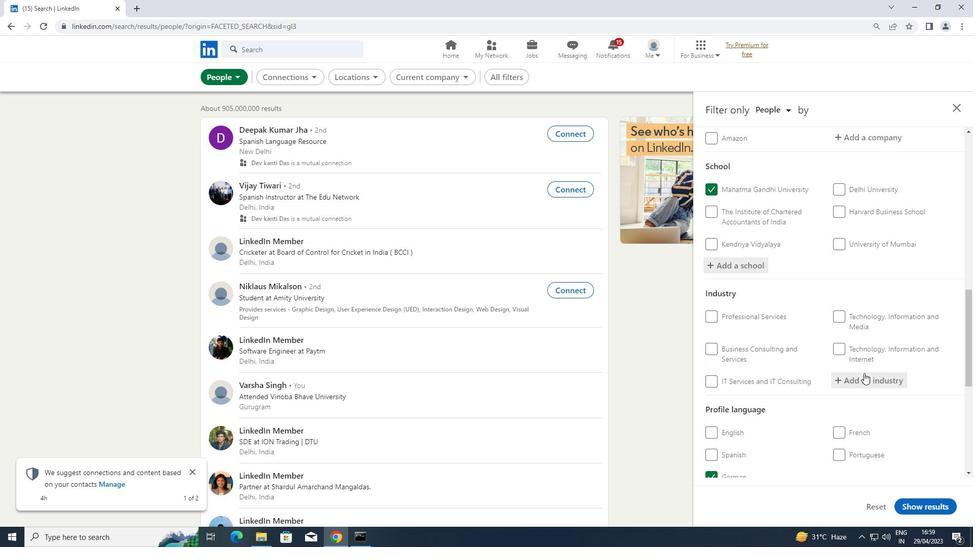 
Action: Mouse pressed left at (864, 375)
Screenshot: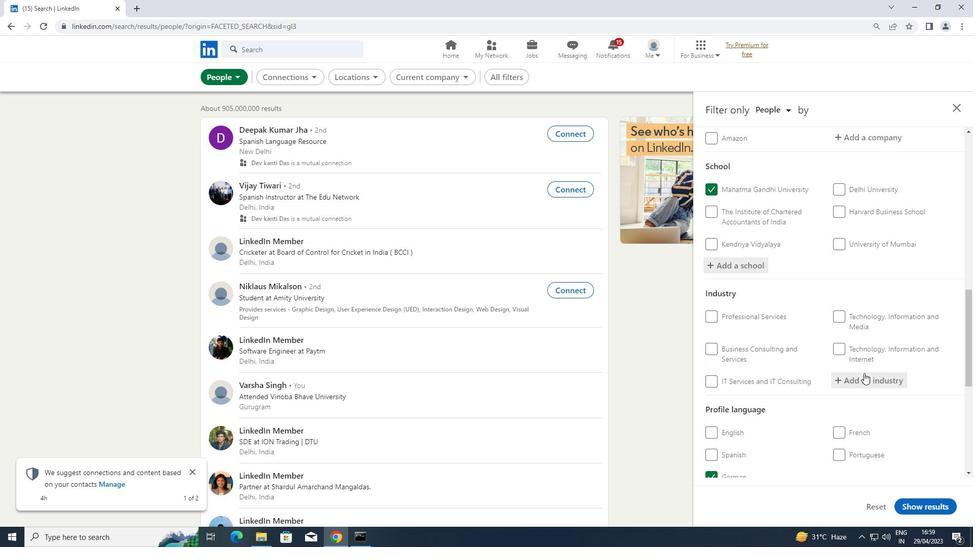
Action: Key pressed <Key.shift>SAVINGS
Screenshot: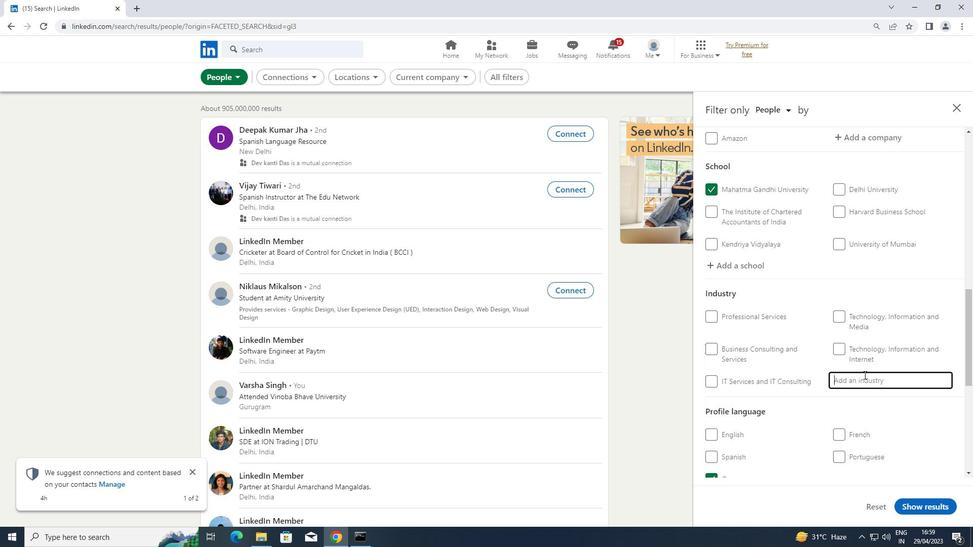 
Action: Mouse moved to (769, 397)
Screenshot: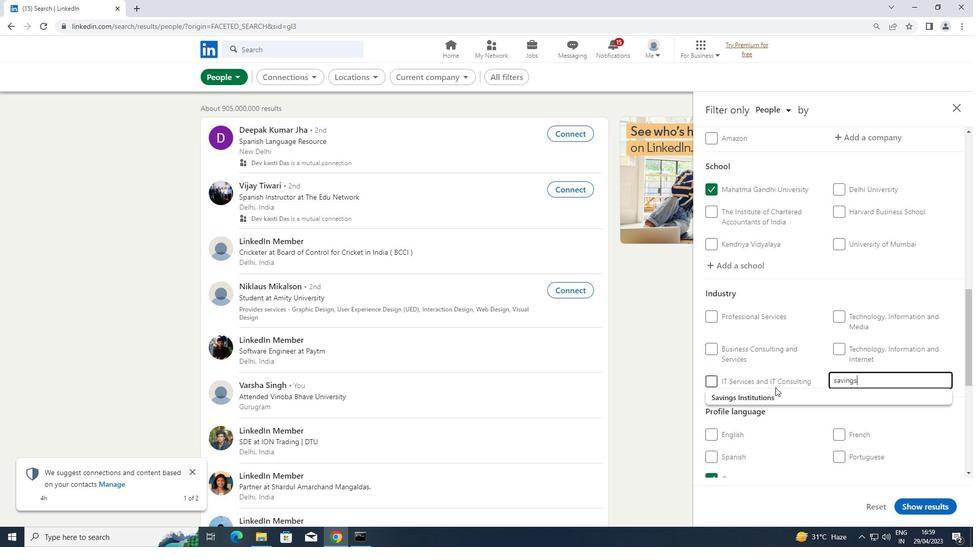 
Action: Mouse pressed left at (769, 397)
Screenshot: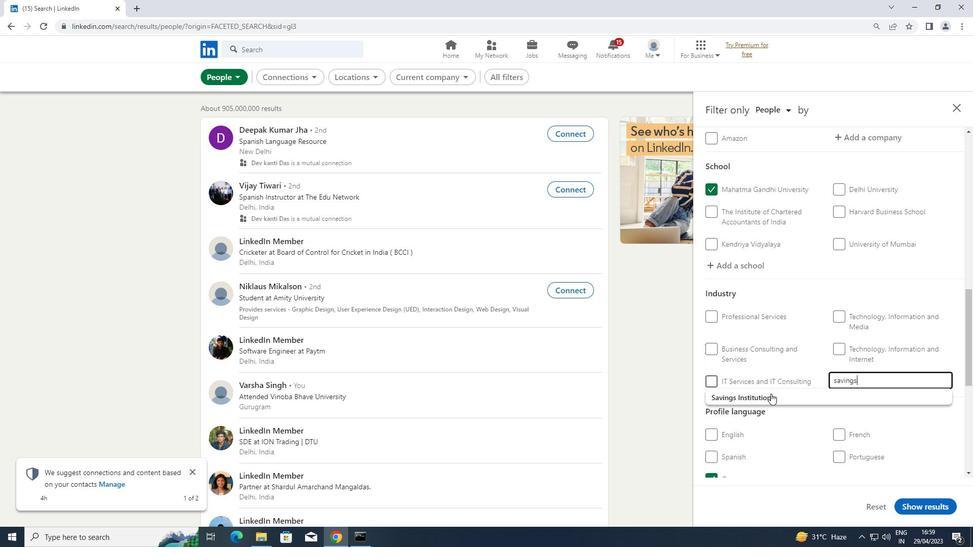 
Action: Mouse scrolled (769, 396) with delta (0, 0)
Screenshot: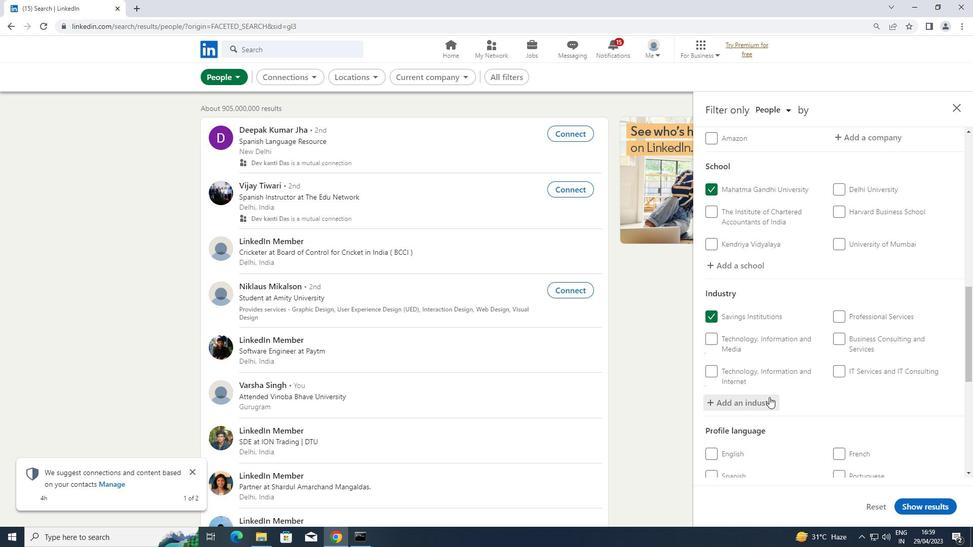 
Action: Mouse scrolled (769, 396) with delta (0, 0)
Screenshot: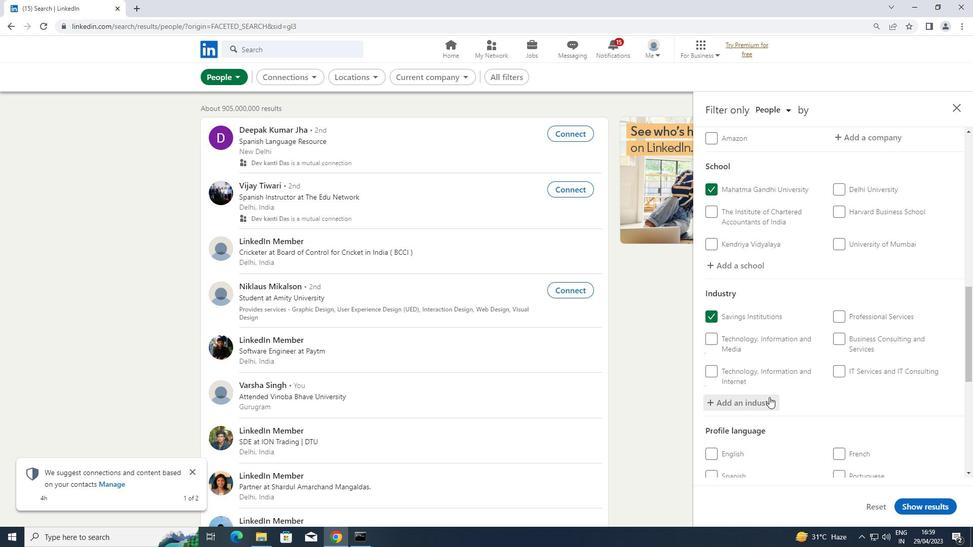 
Action: Mouse scrolled (769, 396) with delta (0, 0)
Screenshot: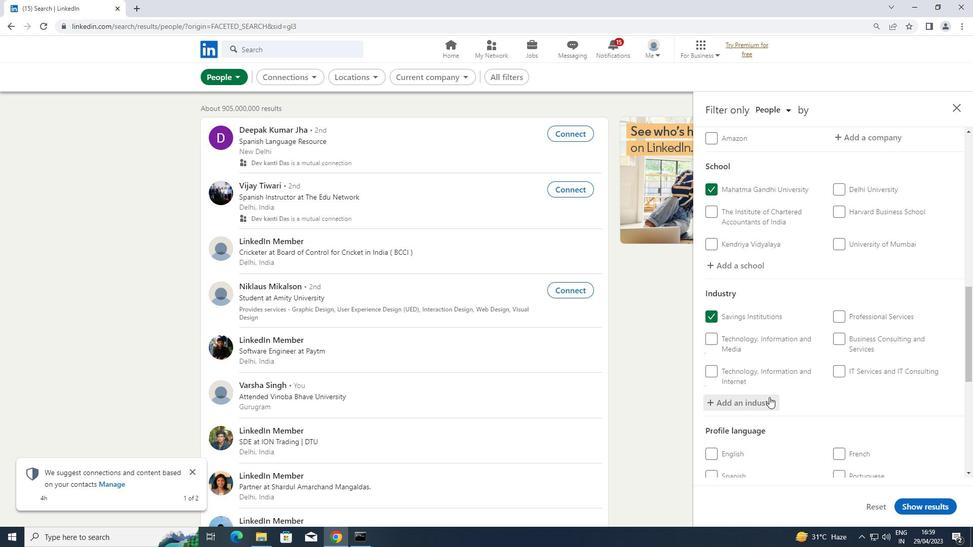 
Action: Mouse scrolled (769, 396) with delta (0, 0)
Screenshot: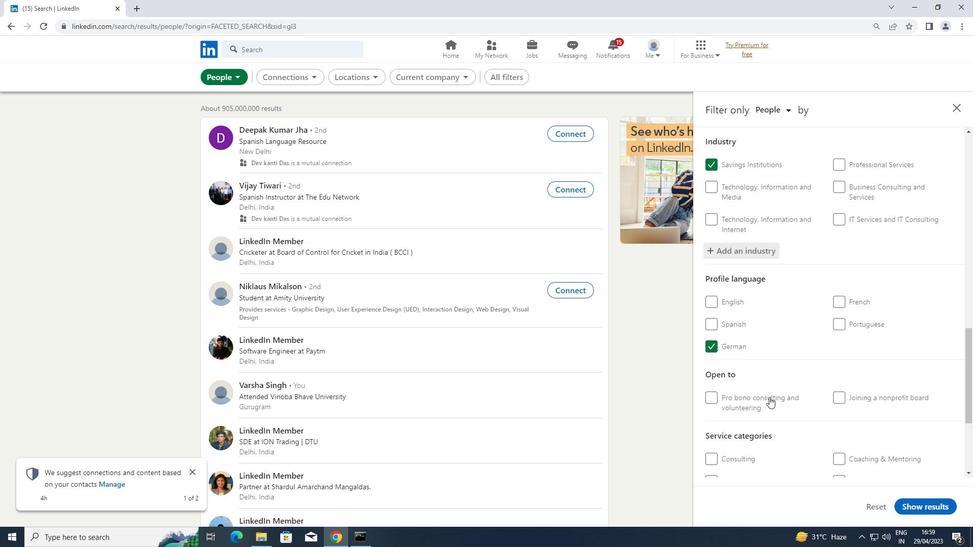 
Action: Mouse scrolled (769, 396) with delta (0, 0)
Screenshot: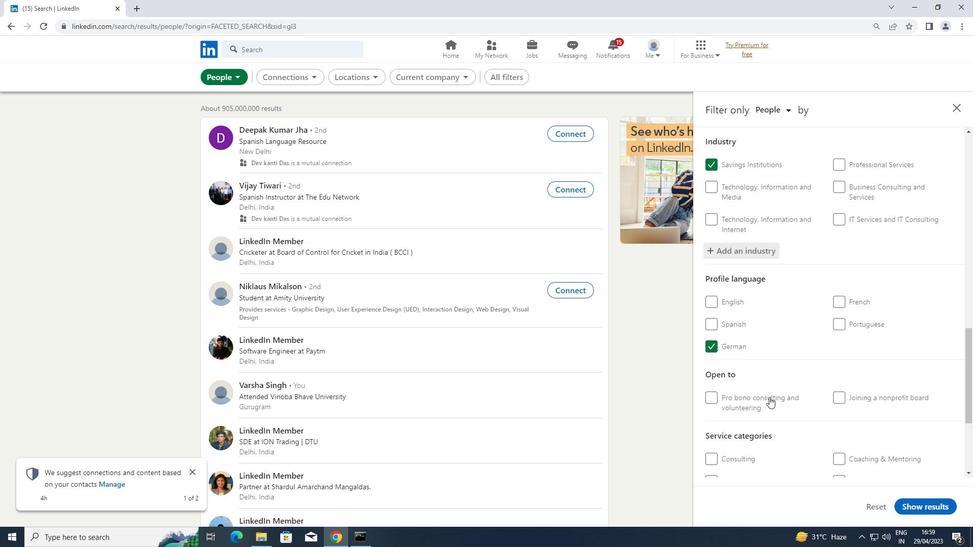 
Action: Mouse scrolled (769, 396) with delta (0, 0)
Screenshot: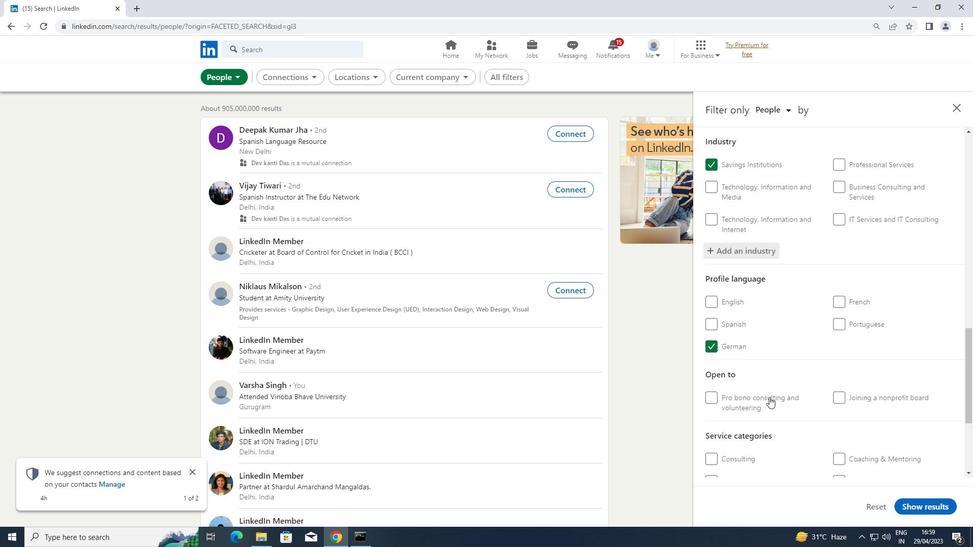 
Action: Mouse moved to (812, 378)
Screenshot: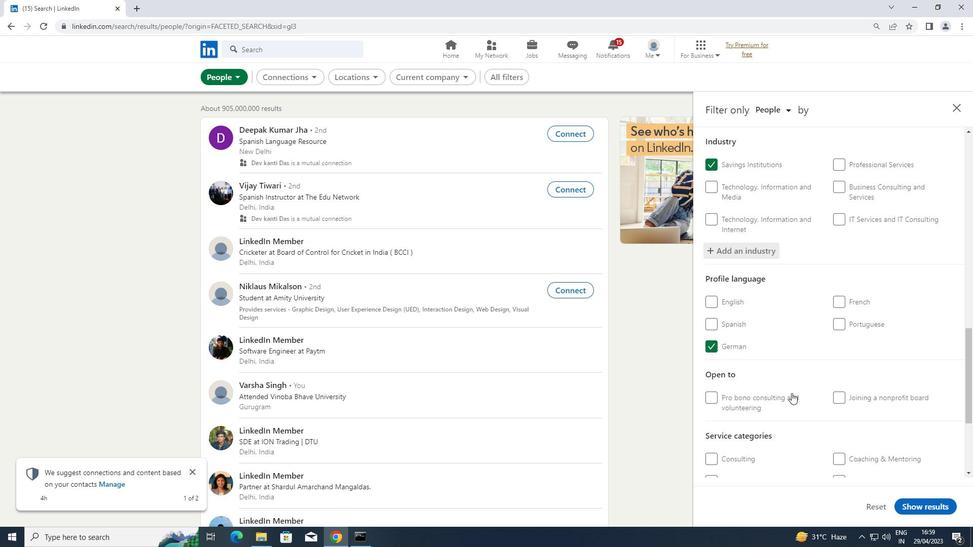 
Action: Mouse scrolled (812, 378) with delta (0, 0)
Screenshot: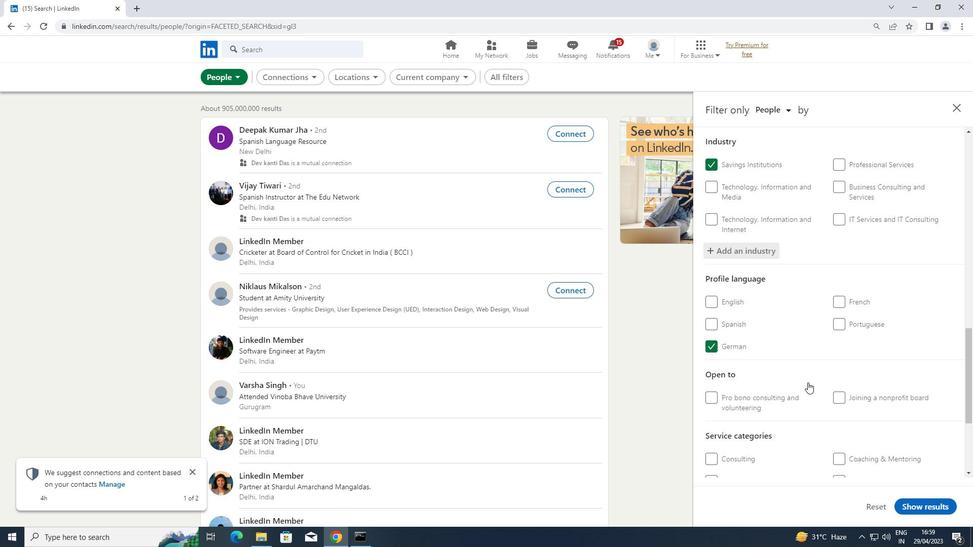 
Action: Mouse scrolled (812, 378) with delta (0, 0)
Screenshot: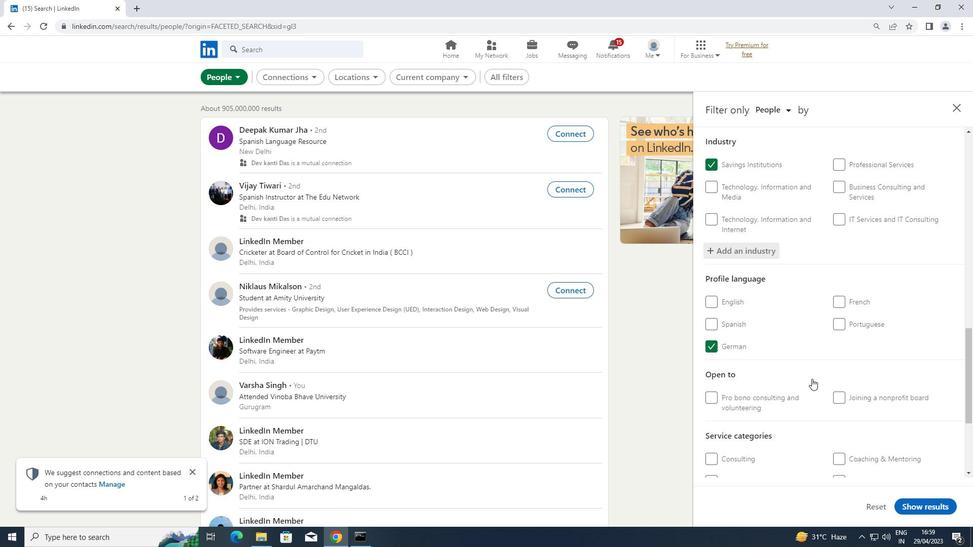 
Action: Mouse moved to (879, 336)
Screenshot: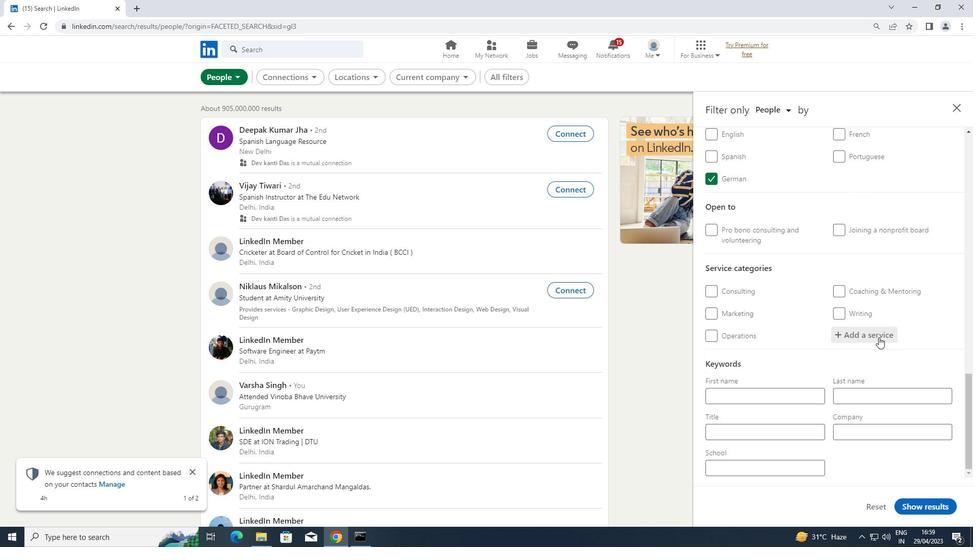 
Action: Mouse pressed left at (879, 336)
Screenshot: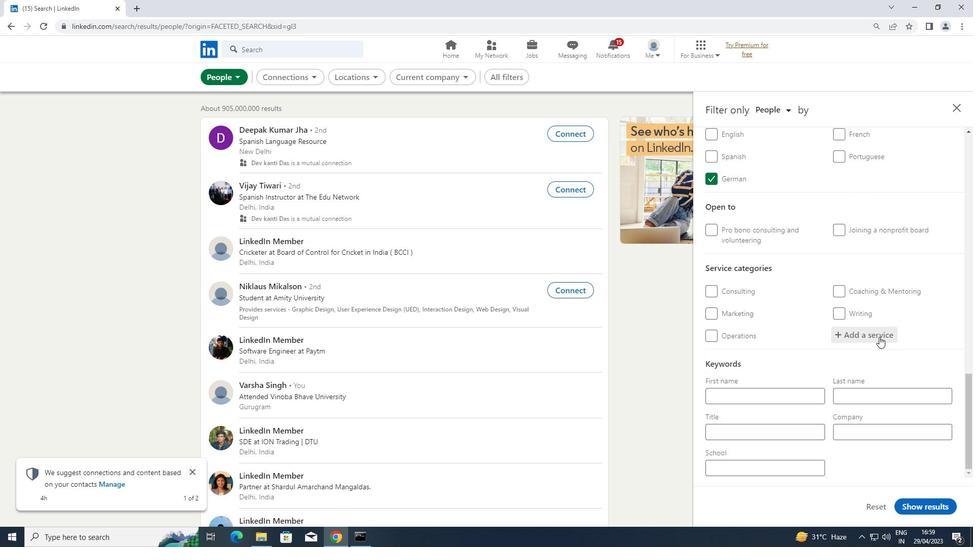 
Action: Key pressed <Key.shift>PROGRAM
Screenshot: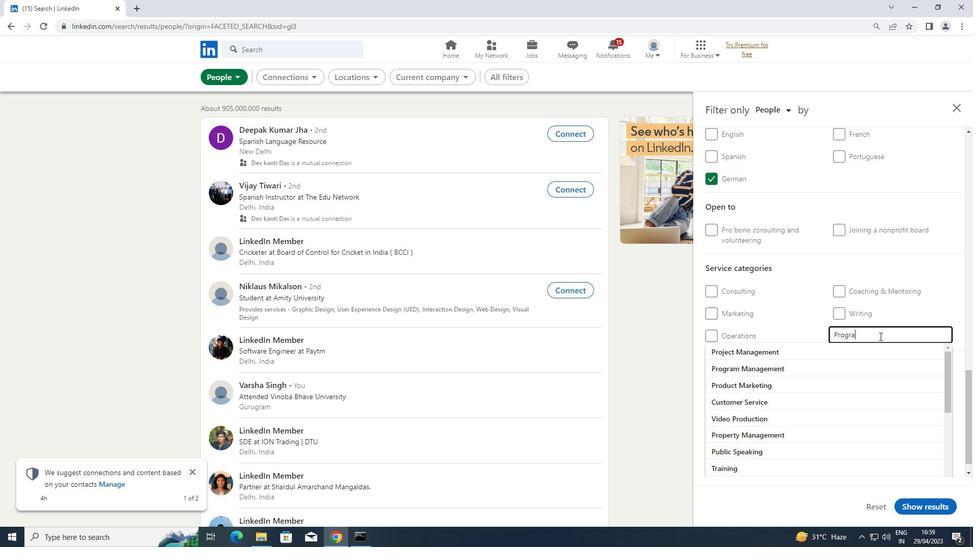 
Action: Mouse moved to (802, 354)
Screenshot: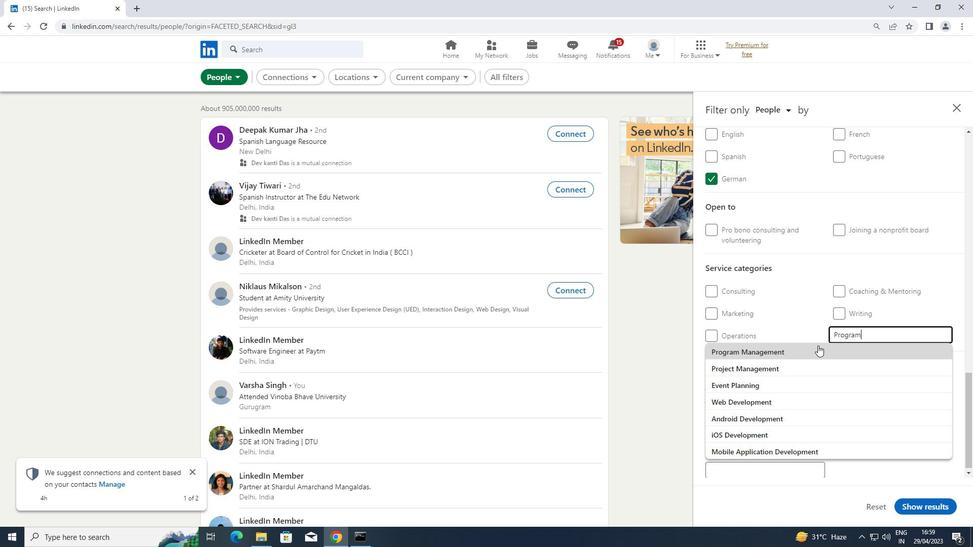 
Action: Mouse pressed left at (802, 354)
Screenshot: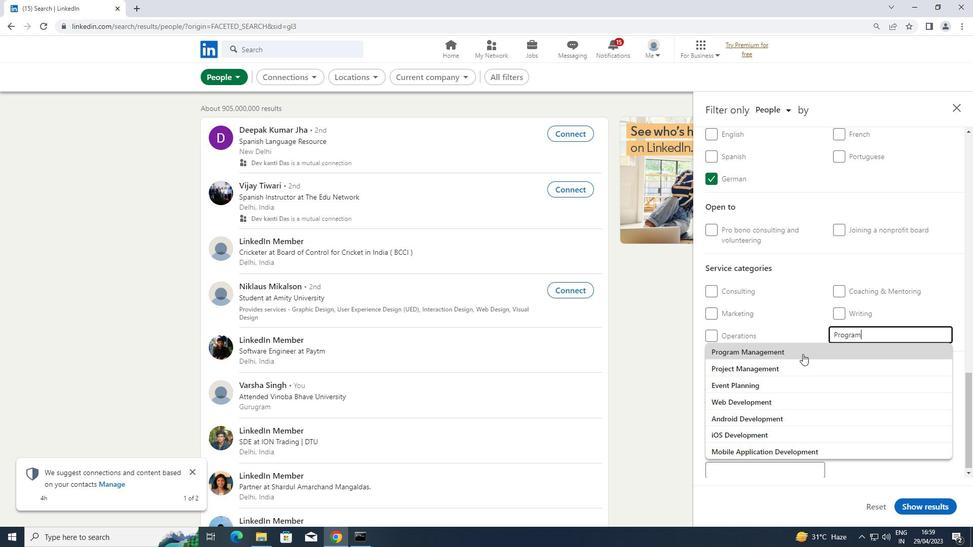 
Action: Mouse scrolled (802, 353) with delta (0, 0)
Screenshot: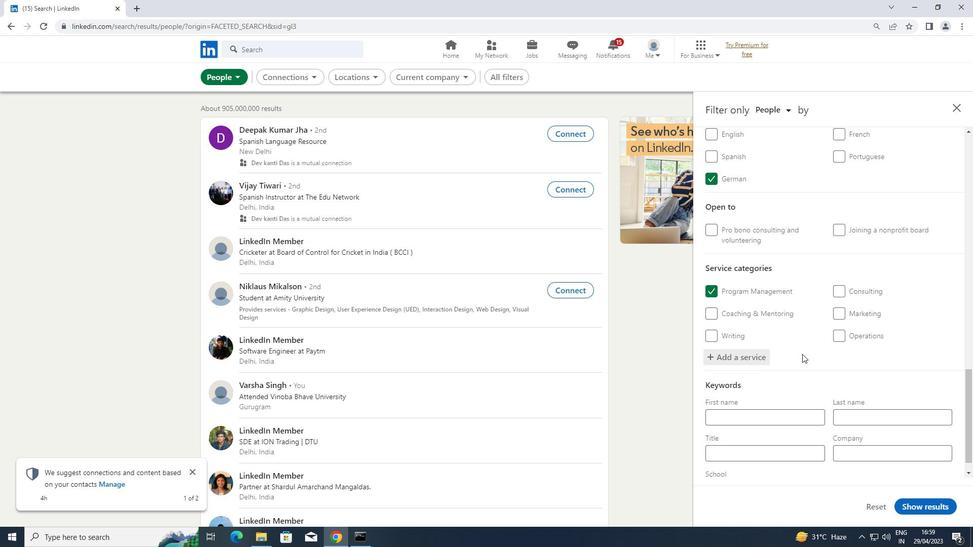 
Action: Mouse scrolled (802, 353) with delta (0, 0)
Screenshot: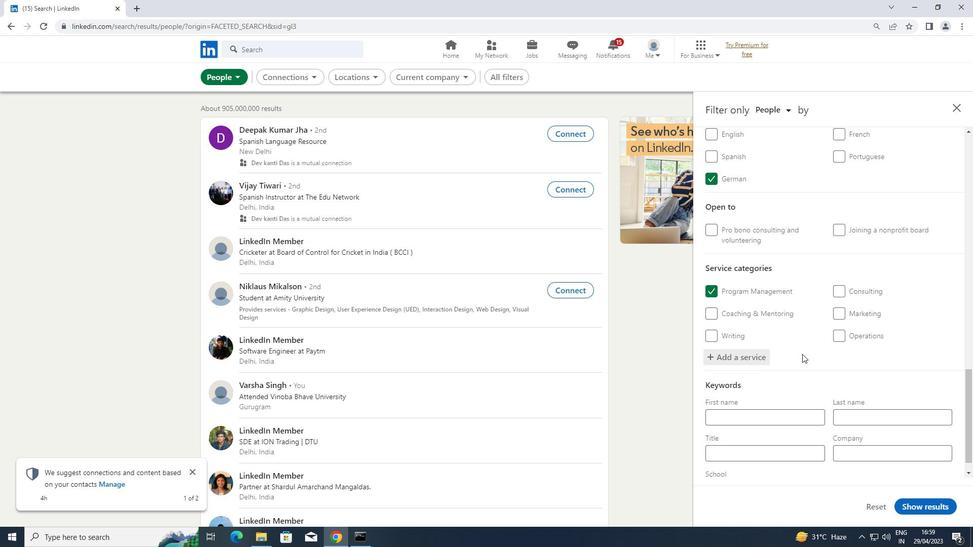 
Action: Mouse scrolled (802, 353) with delta (0, 0)
Screenshot: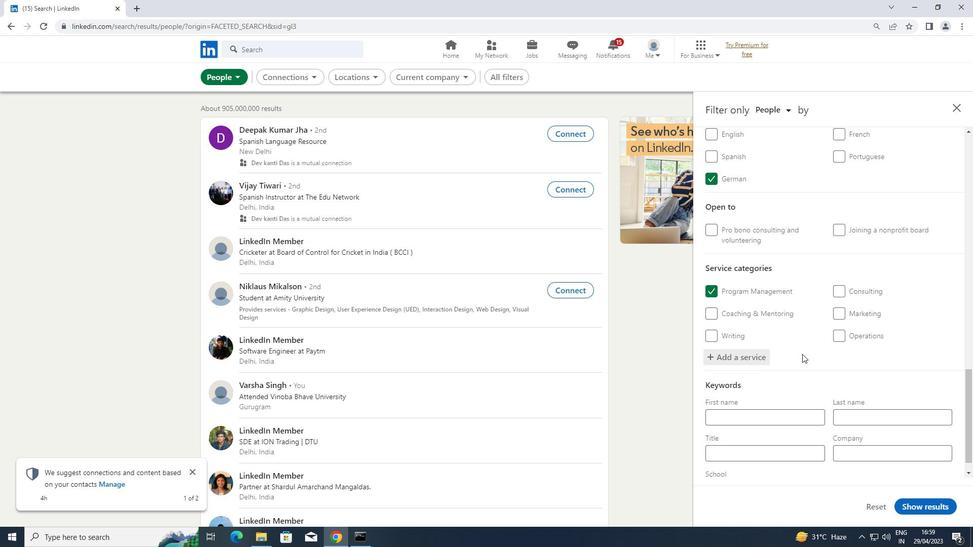 
Action: Mouse scrolled (802, 353) with delta (0, 0)
Screenshot: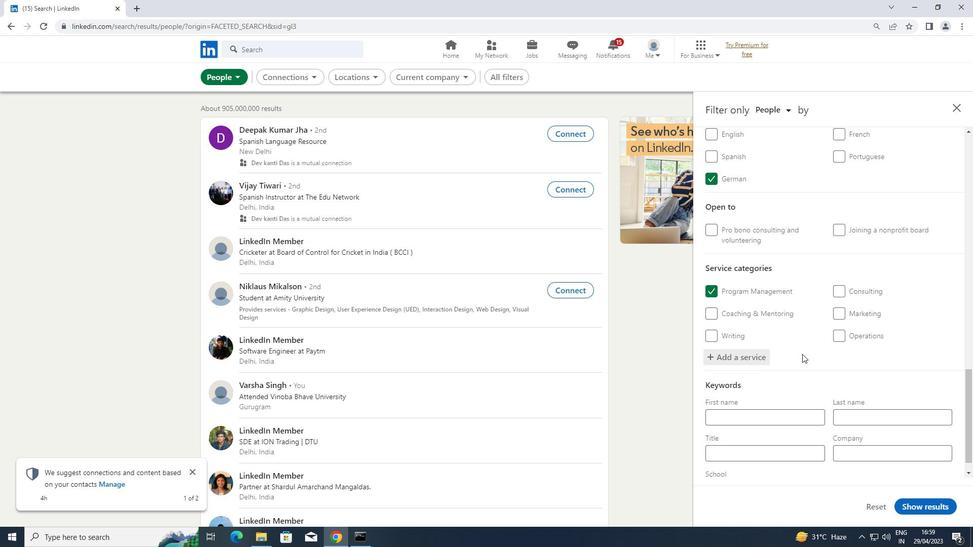 
Action: Mouse scrolled (802, 353) with delta (0, 0)
Screenshot: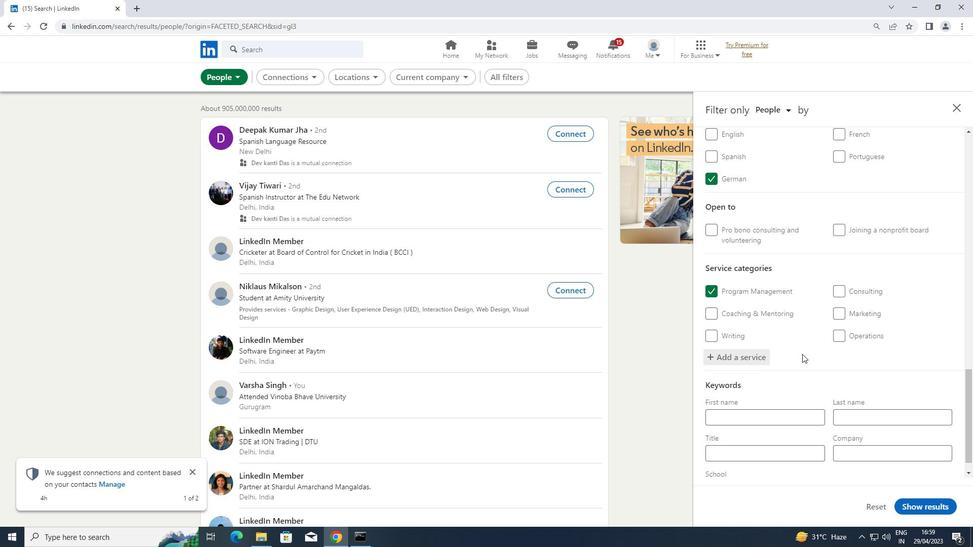 
Action: Mouse moved to (775, 428)
Screenshot: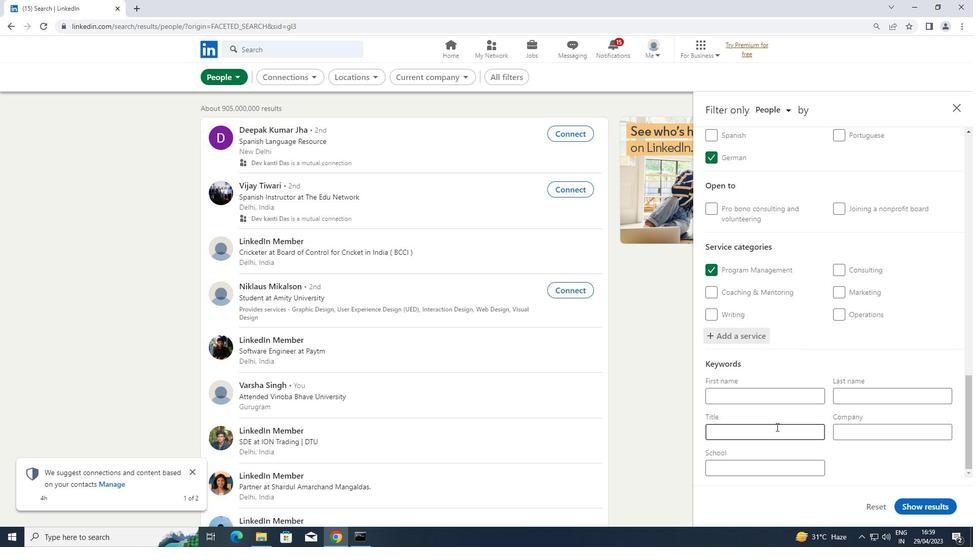 
Action: Mouse pressed left at (775, 428)
Screenshot: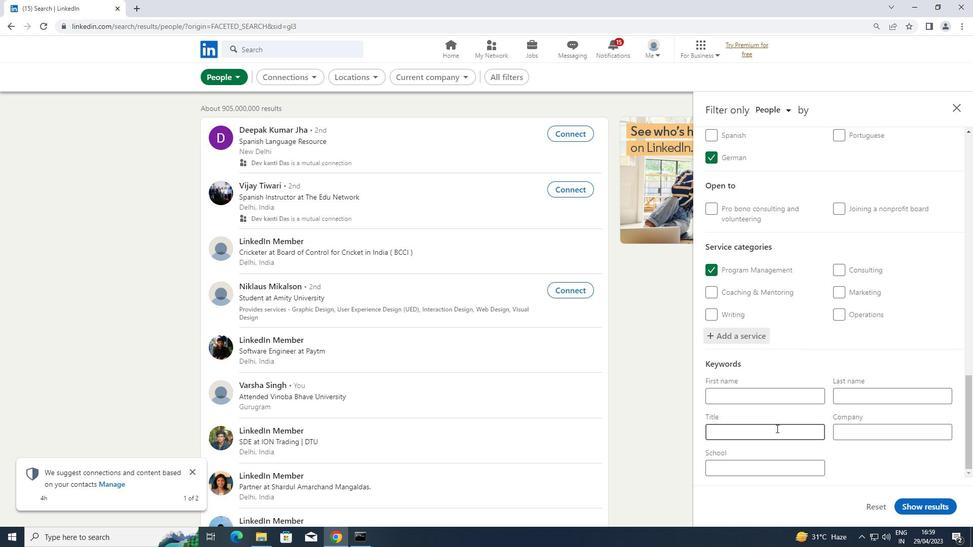 
Action: Key pressed <Key.shift>DOG<Key.space><Key.shift>TRAINER
Screenshot: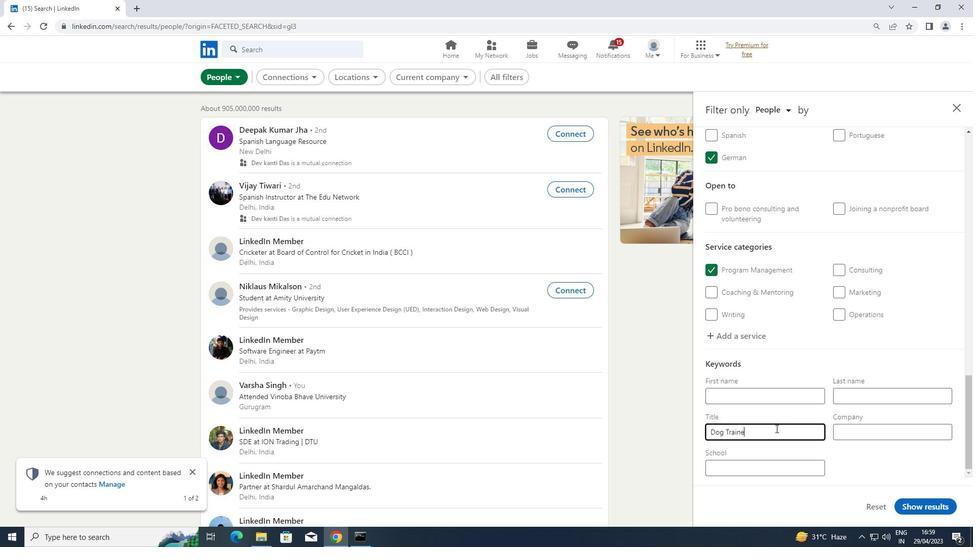 
Action: Mouse moved to (908, 506)
Screenshot: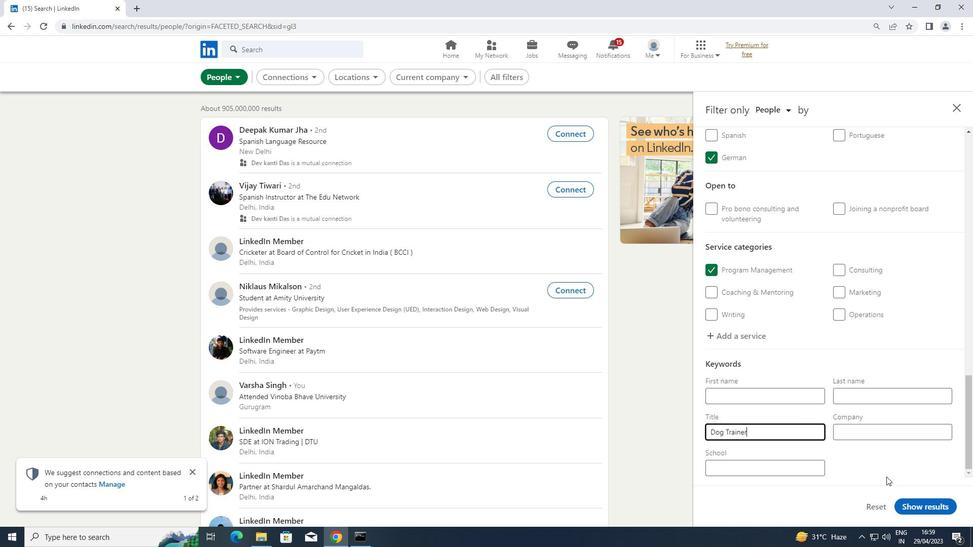 
Action: Mouse pressed left at (908, 506)
Screenshot: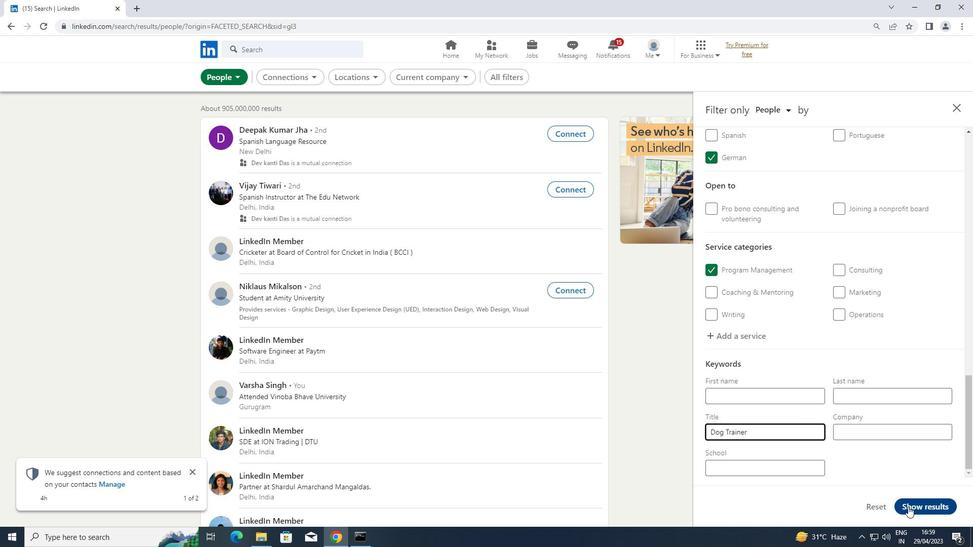 
